 Task: Calculate the distance between Denver and Molly Brown House Museum
Action: Mouse moved to (268, 70)
Screenshot: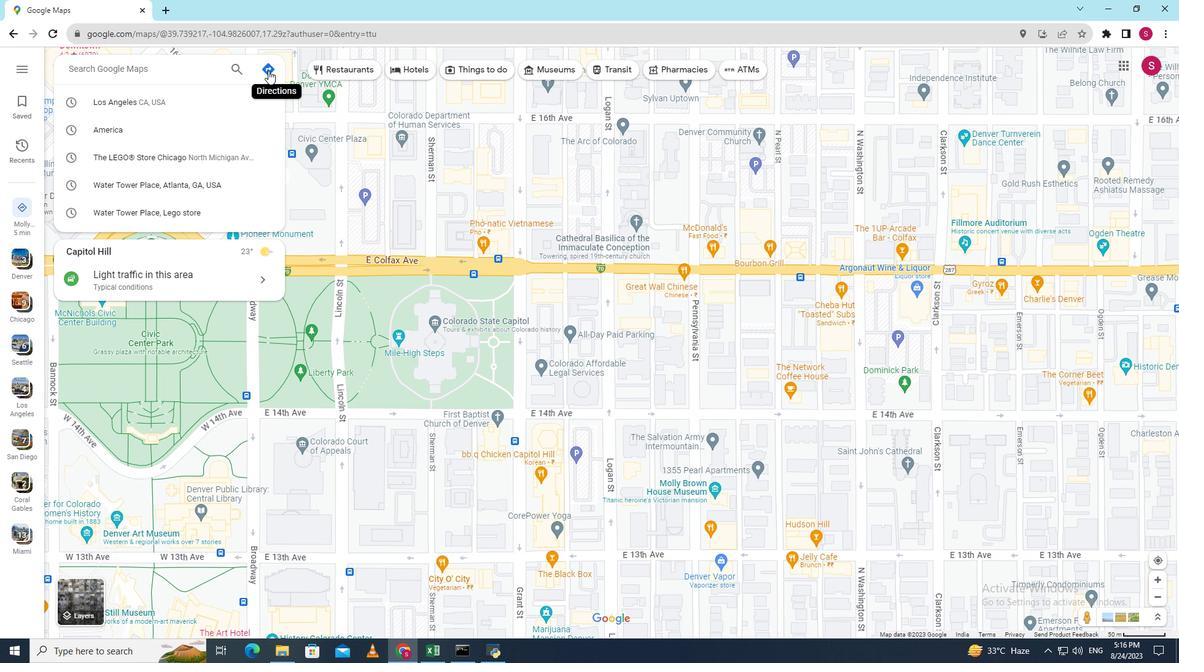 
Action: Mouse pressed left at (268, 70)
Screenshot: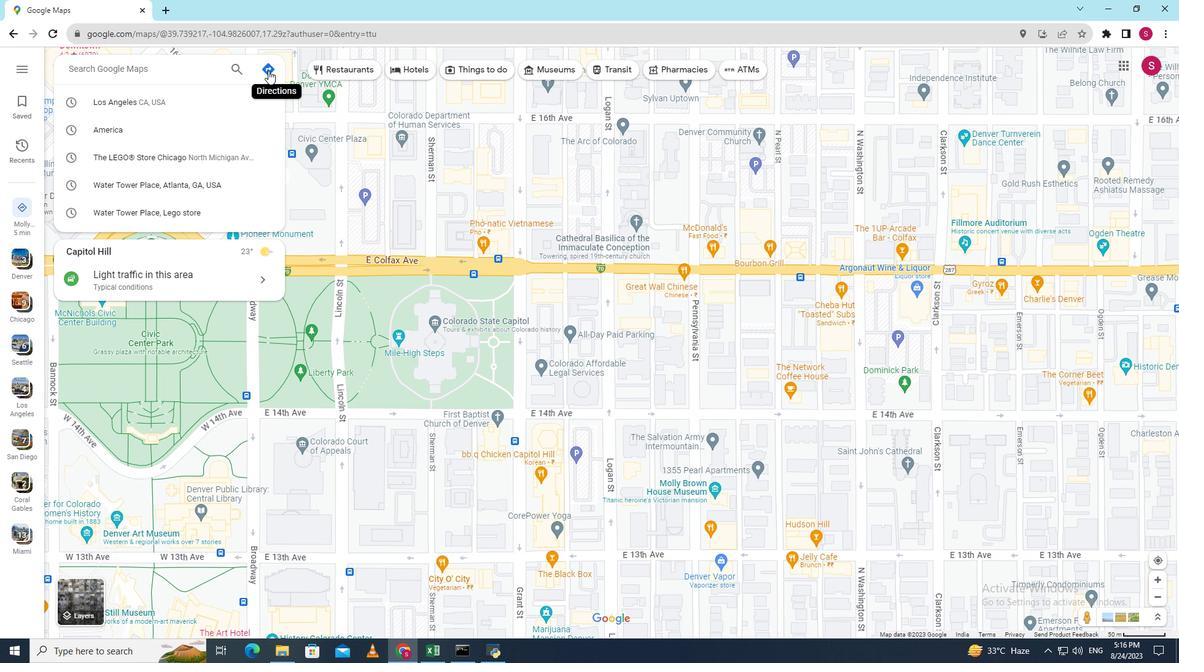 
Action: Key pressed <Key.shift>Denver
Screenshot: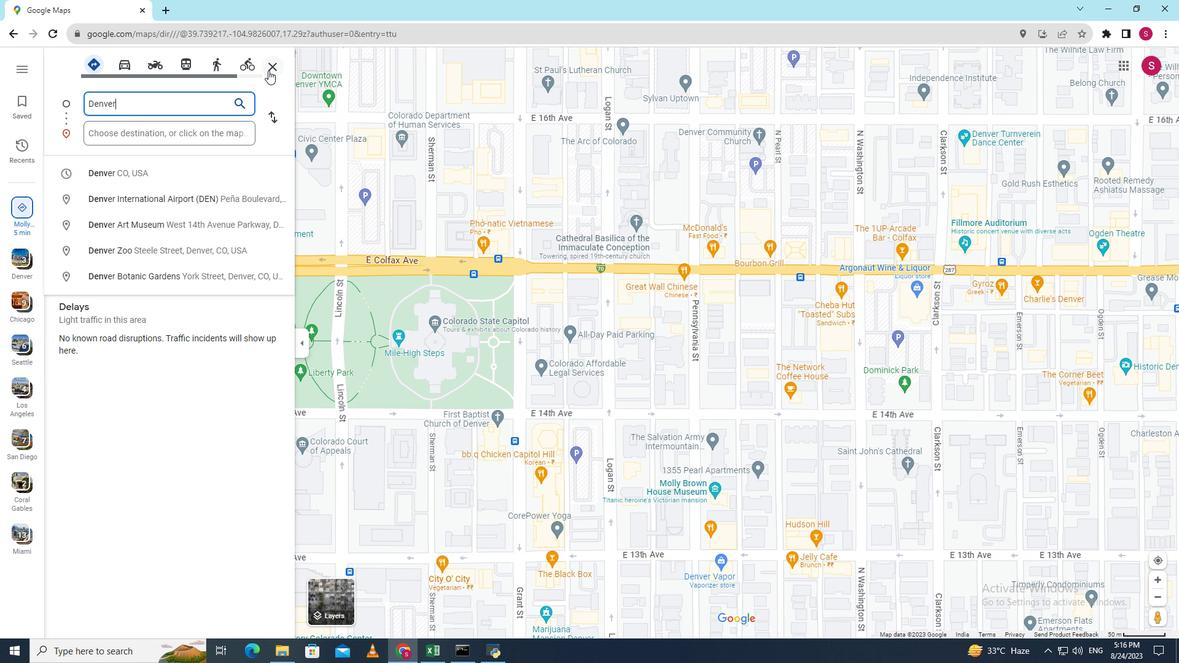 
Action: Mouse moved to (173, 131)
Screenshot: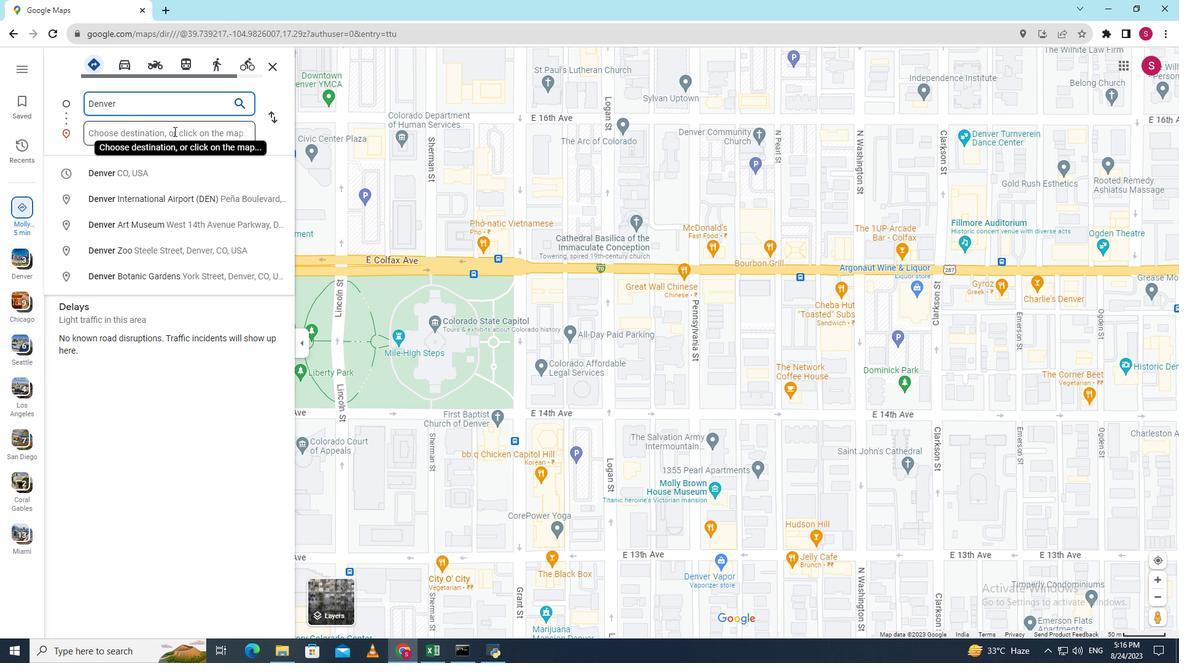 
Action: Mouse pressed left at (173, 131)
Screenshot: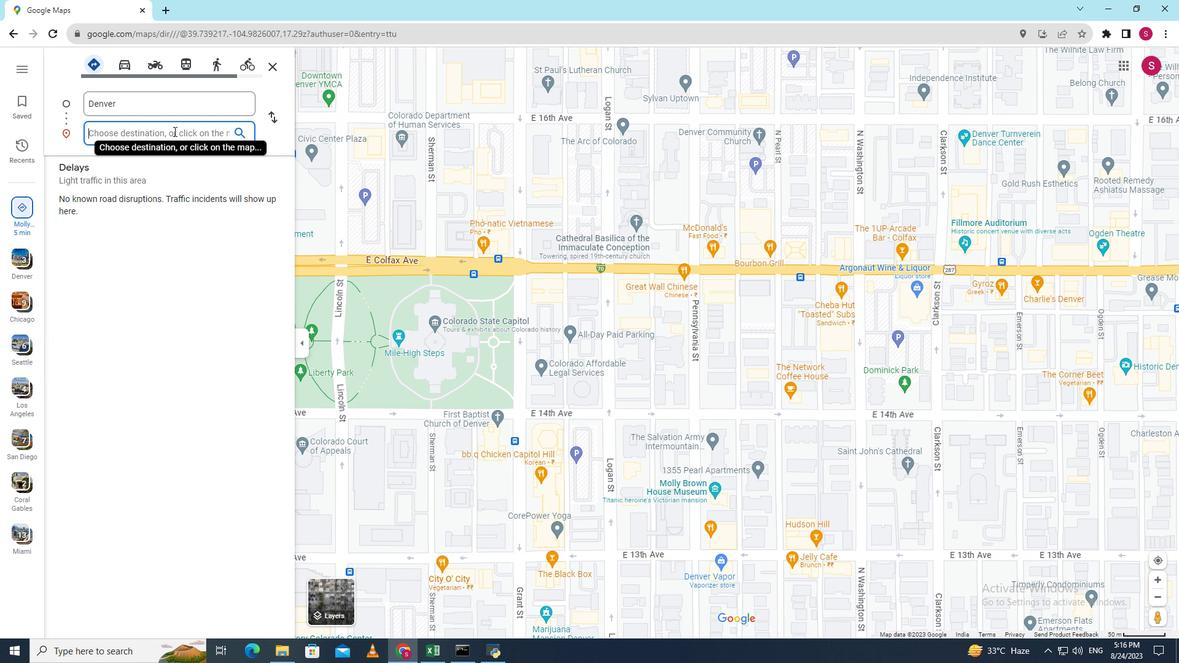
Action: Key pressed <Key.shift><Key.shift><Key.shift>Molly<Key.space><Key.shift><Key.shift><Key.shift><Key.shift>Brown<Key.space><Key.shift>House<Key.space><Key.backspace><Key.shift>Museum<Key.left><Key.left><Key.left><Key.left><Key.left><Key.left><Key.space><Key.down><Key.enter>
Screenshot: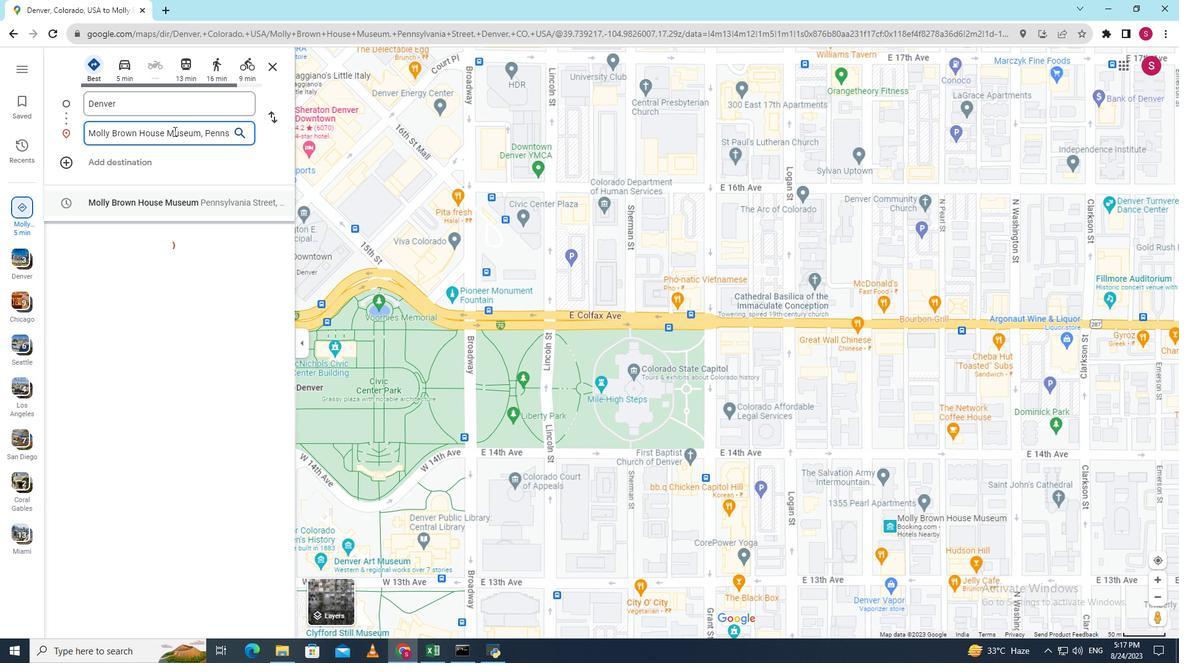 
Action: Mouse moved to (484, 432)
Screenshot: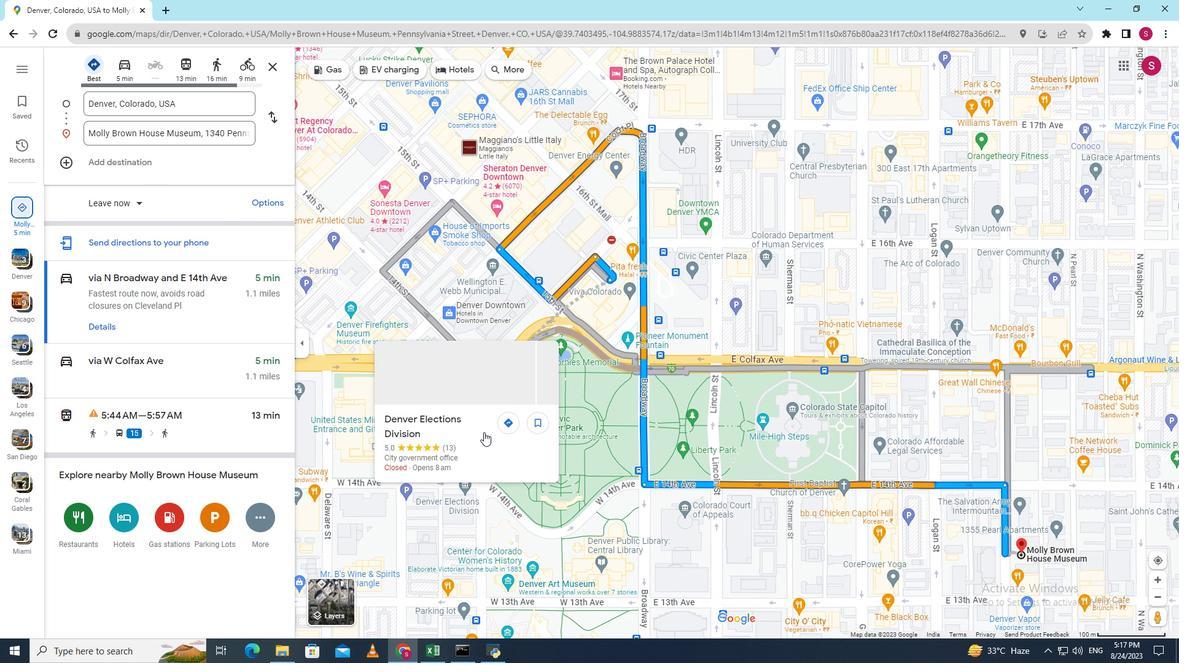 
Action: Mouse scrolled (484, 433) with delta (0, 0)
Screenshot: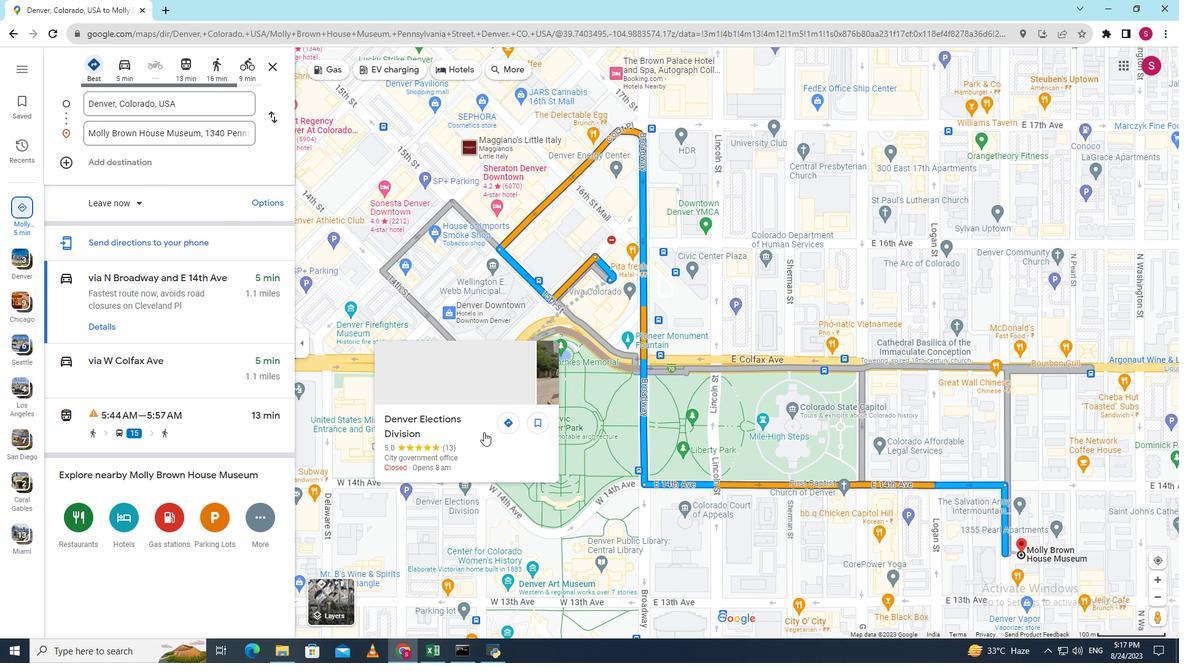 
Action: Mouse moved to (468, 412)
Screenshot: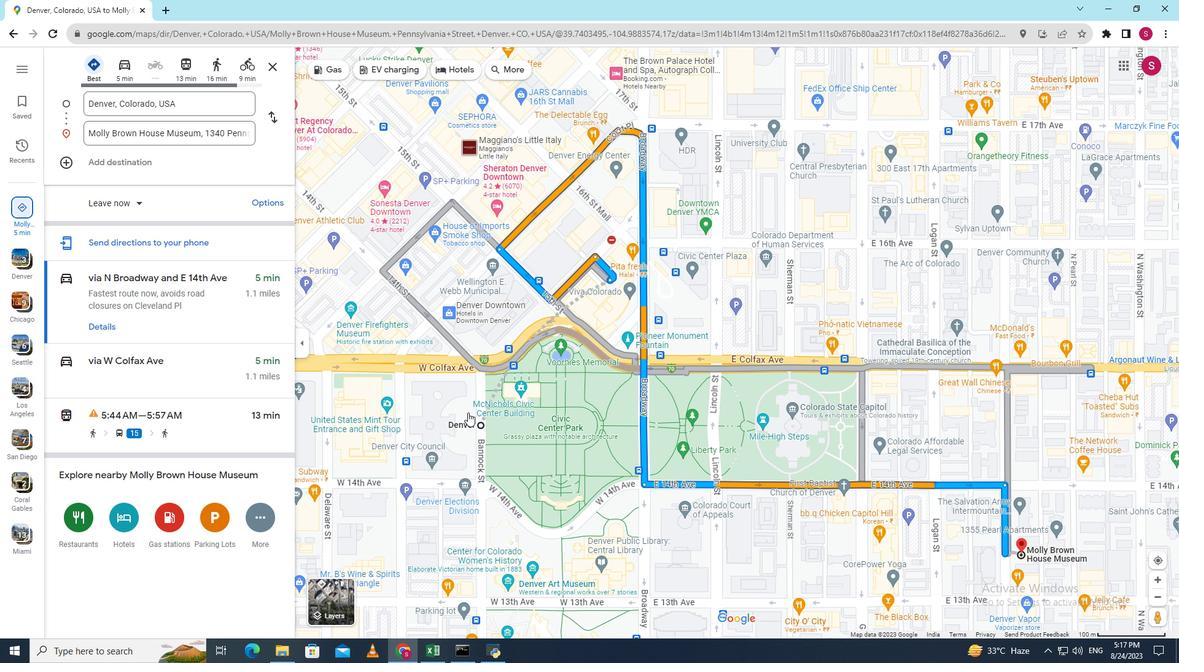 
Action: Mouse scrolled (468, 413) with delta (0, 0)
Screenshot: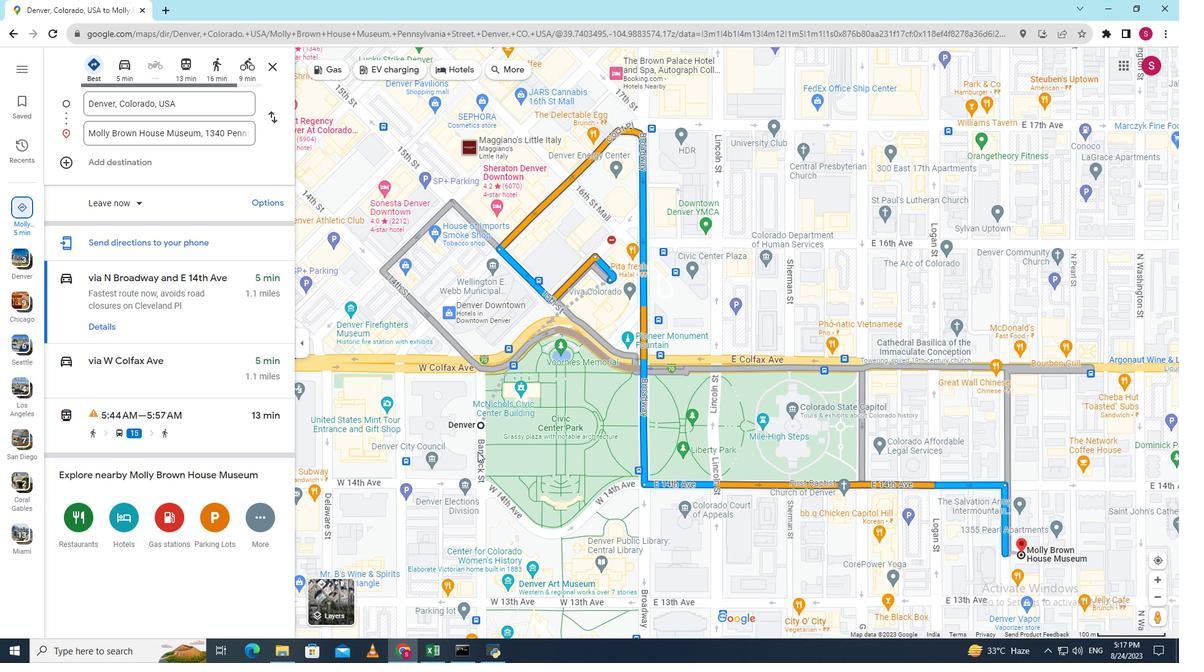 
Action: Mouse scrolled (468, 413) with delta (0, 0)
Screenshot: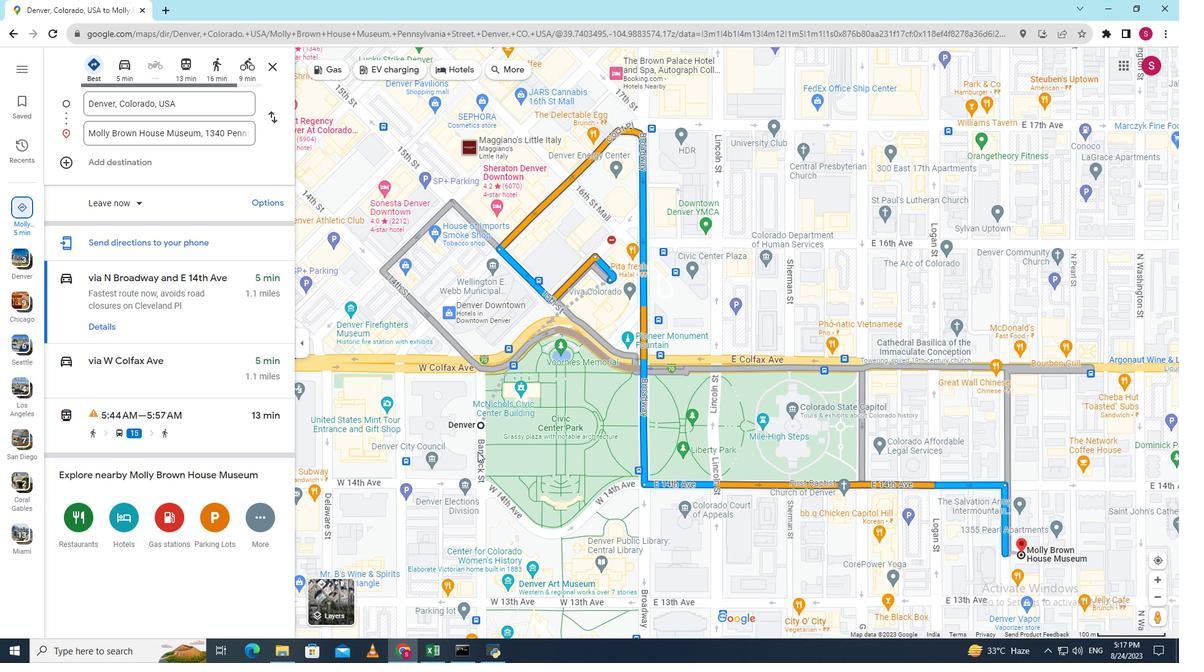 
Action: Mouse scrolled (468, 413) with delta (0, 0)
Screenshot: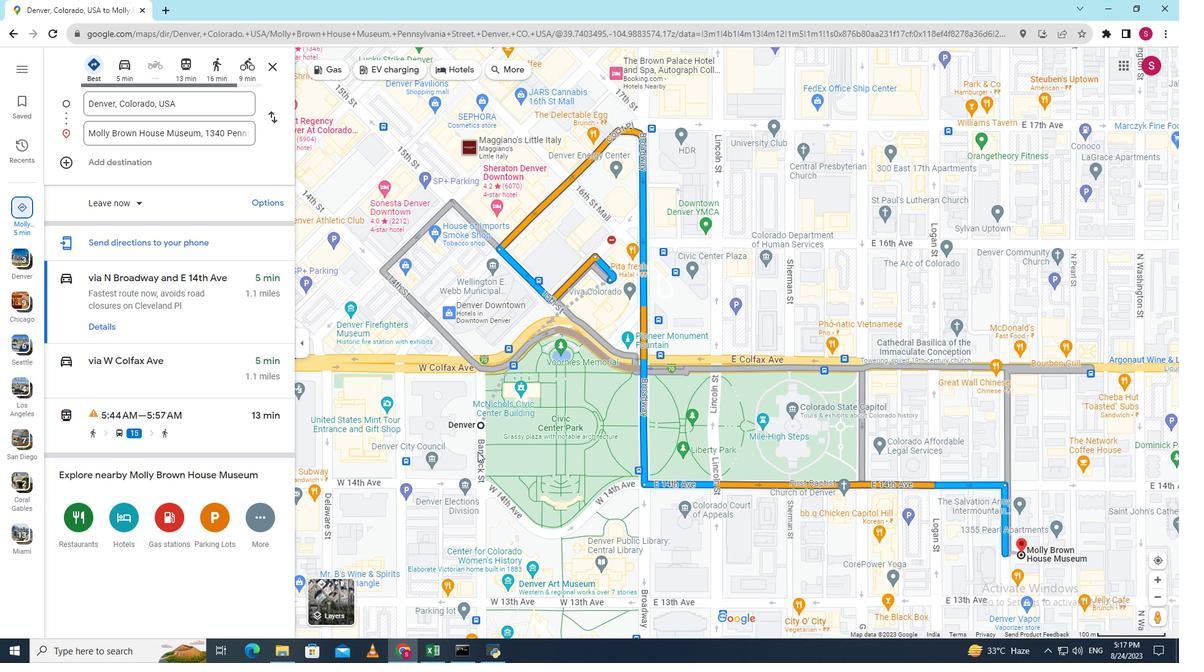 
Action: Mouse moved to (478, 438)
Screenshot: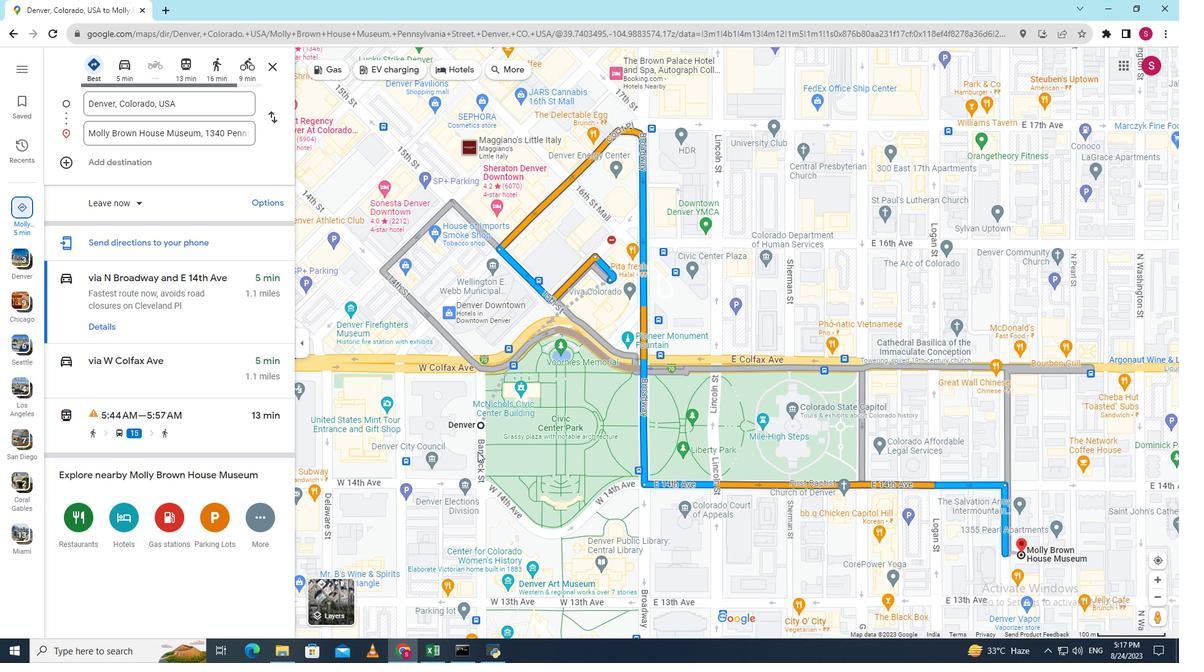 
Action: Mouse scrolled (478, 438) with delta (0, 0)
Screenshot: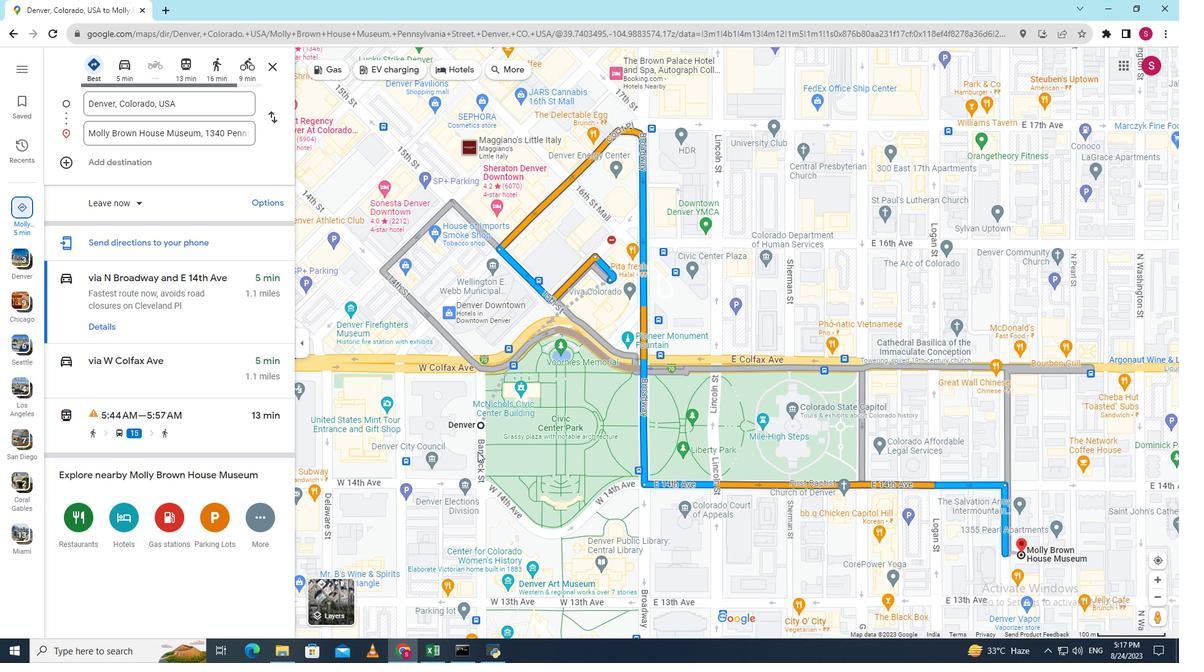 
Action: Mouse moved to (478, 452)
Screenshot: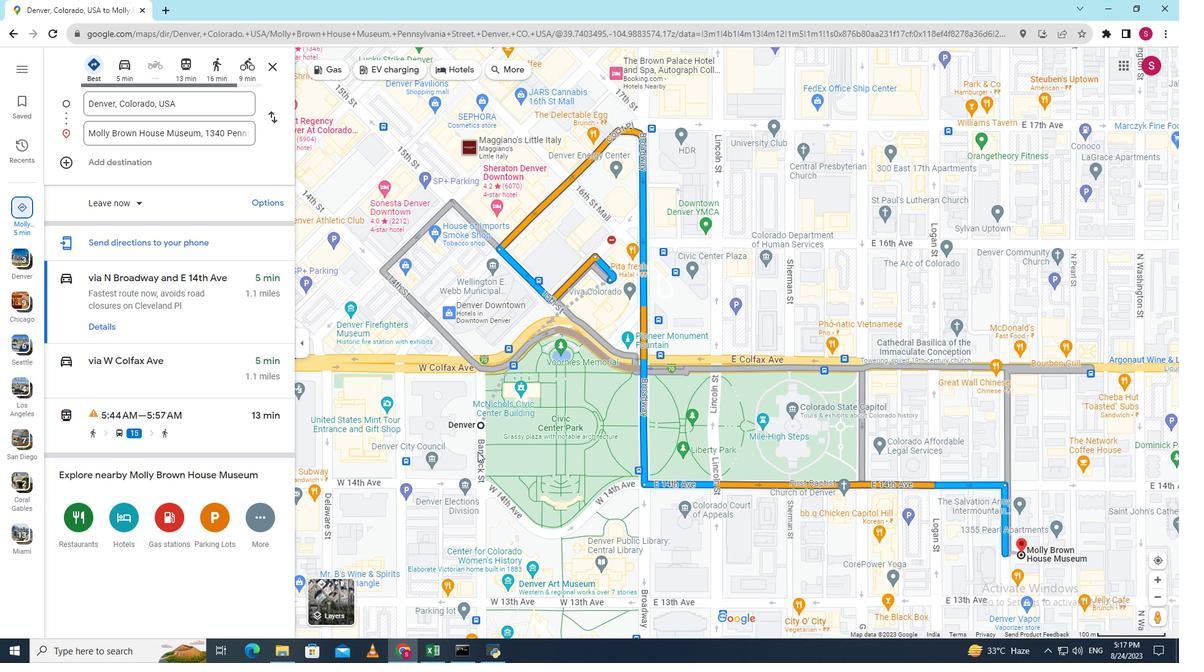 
Action: Mouse scrolled (478, 452) with delta (0, 0)
Screenshot: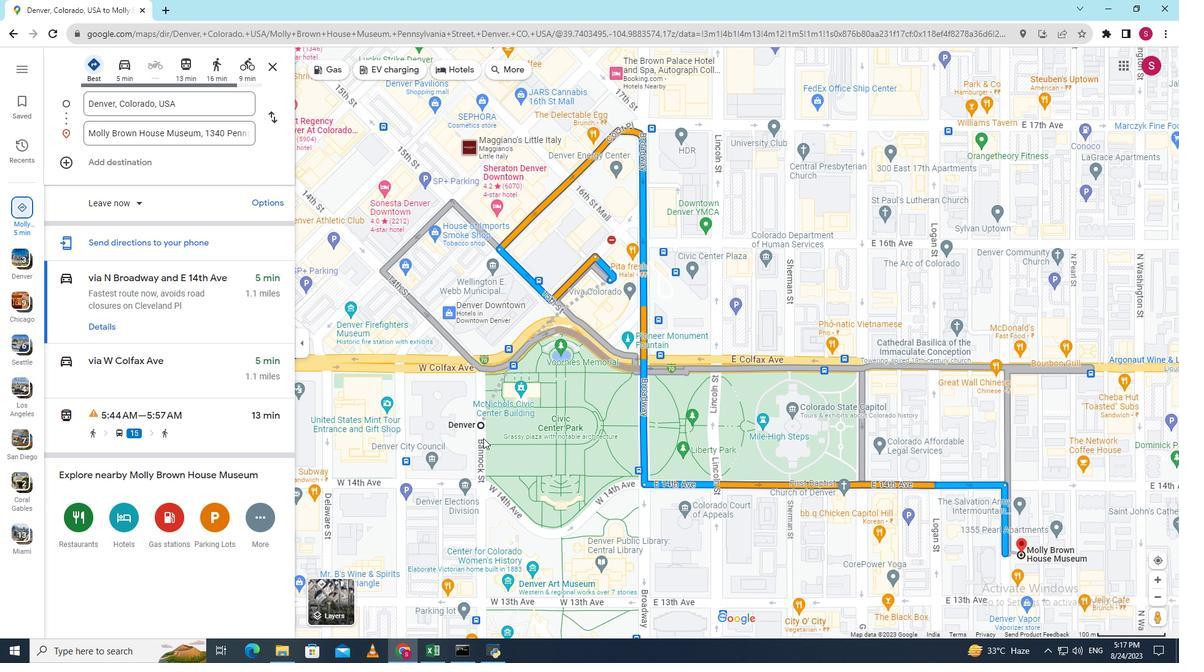 
Action: Mouse moved to (478, 422)
Screenshot: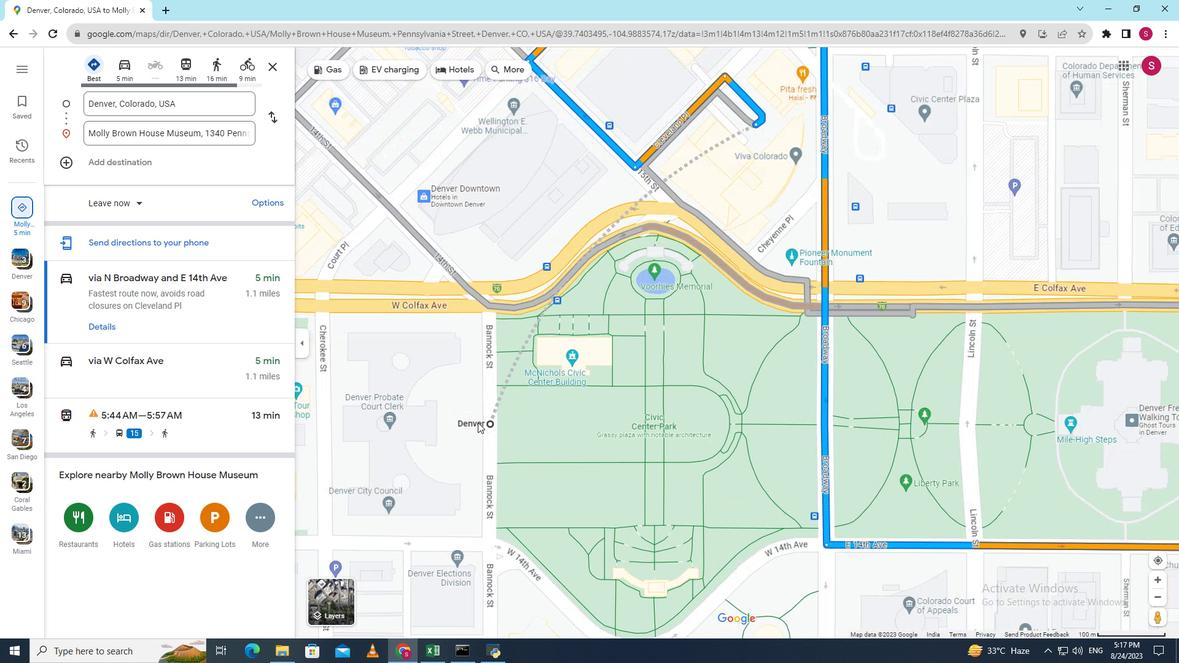 
Action: Mouse scrolled (478, 423) with delta (0, 0)
Screenshot: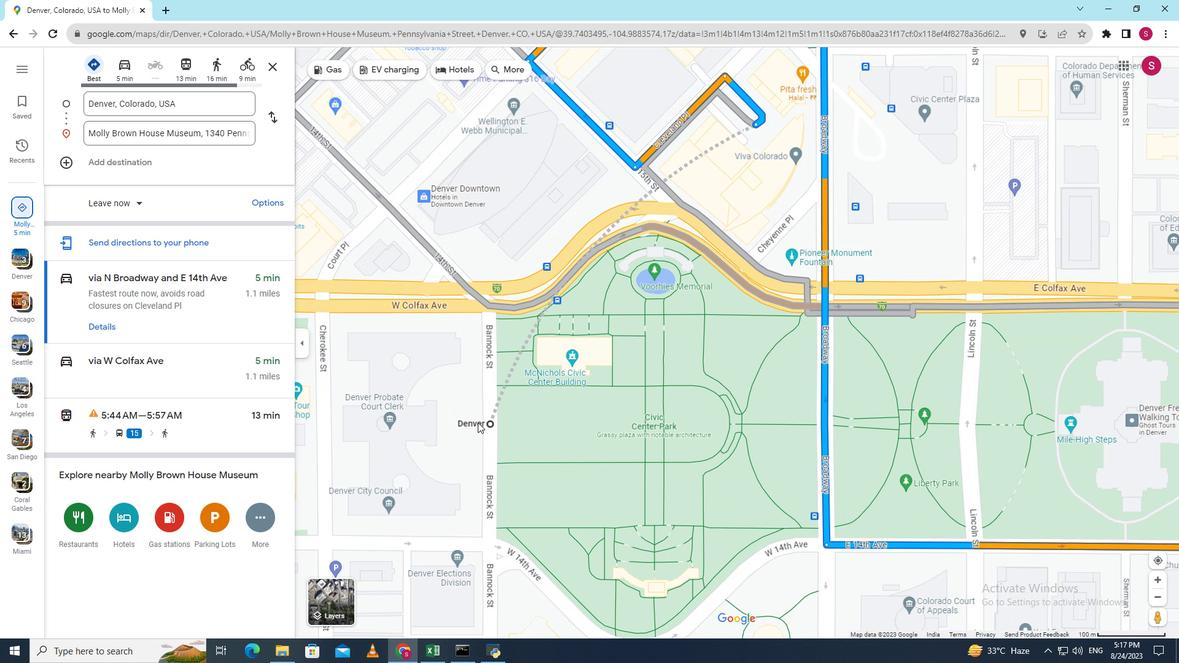 
Action: Mouse scrolled (478, 423) with delta (0, 0)
Screenshot: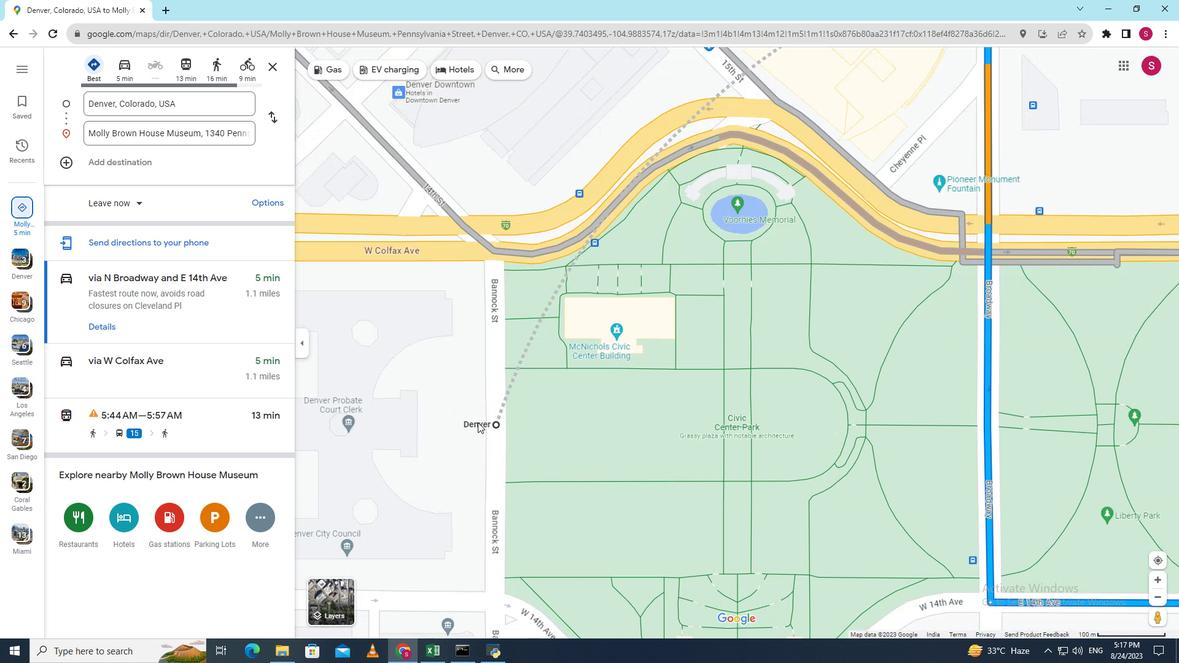 
Action: Mouse scrolled (478, 423) with delta (0, 0)
Screenshot: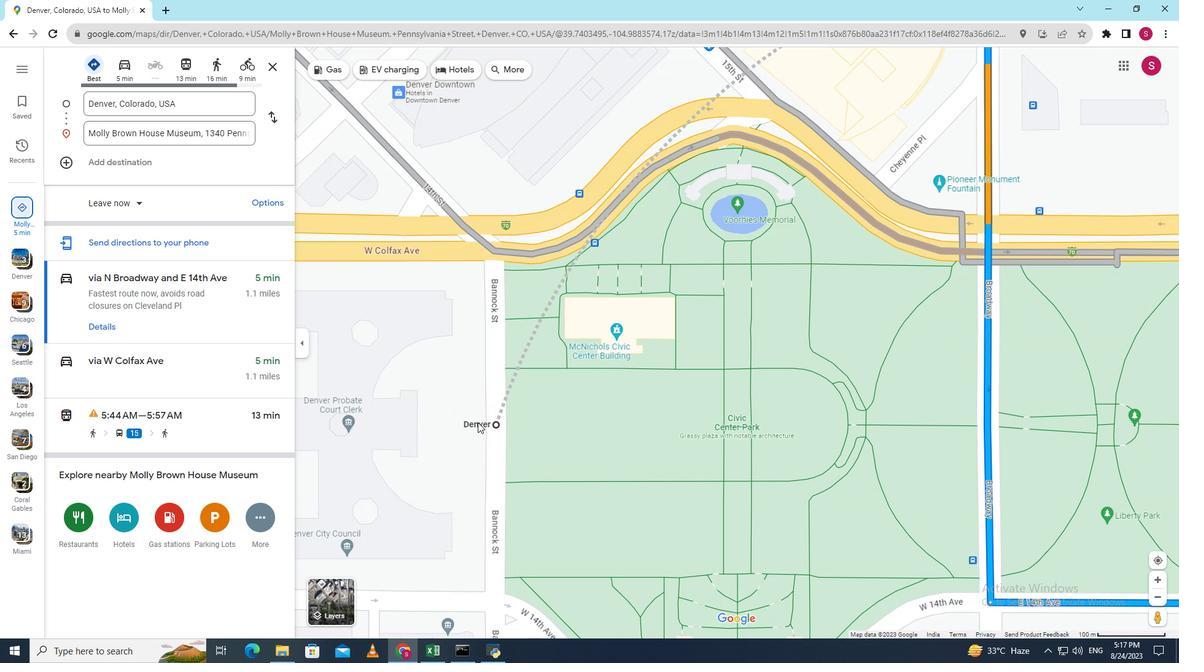 
Action: Mouse moved to (498, 425)
Screenshot: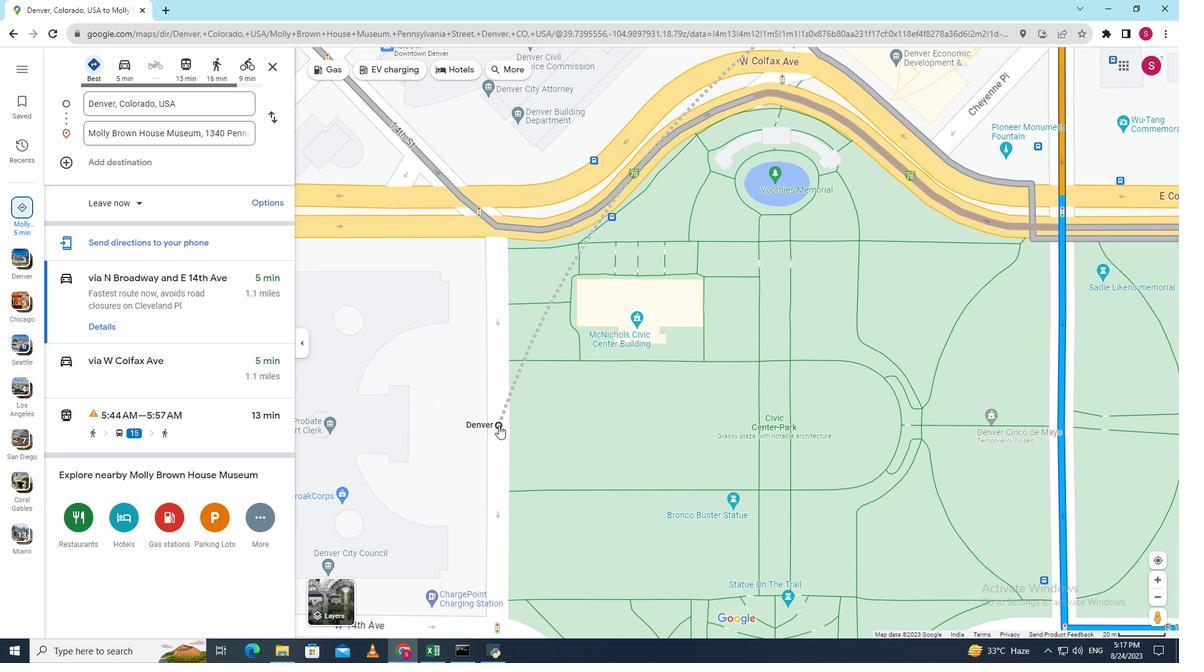 
Action: Mouse pressed right at (498, 425)
Screenshot: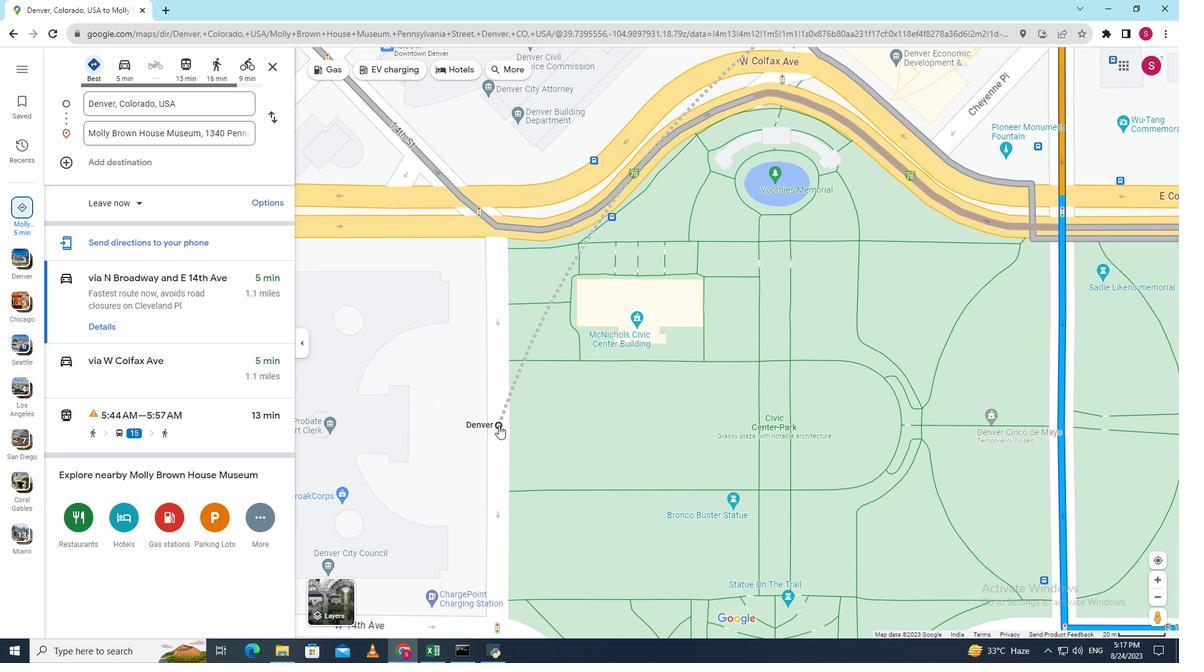
Action: Mouse moved to (524, 516)
Screenshot: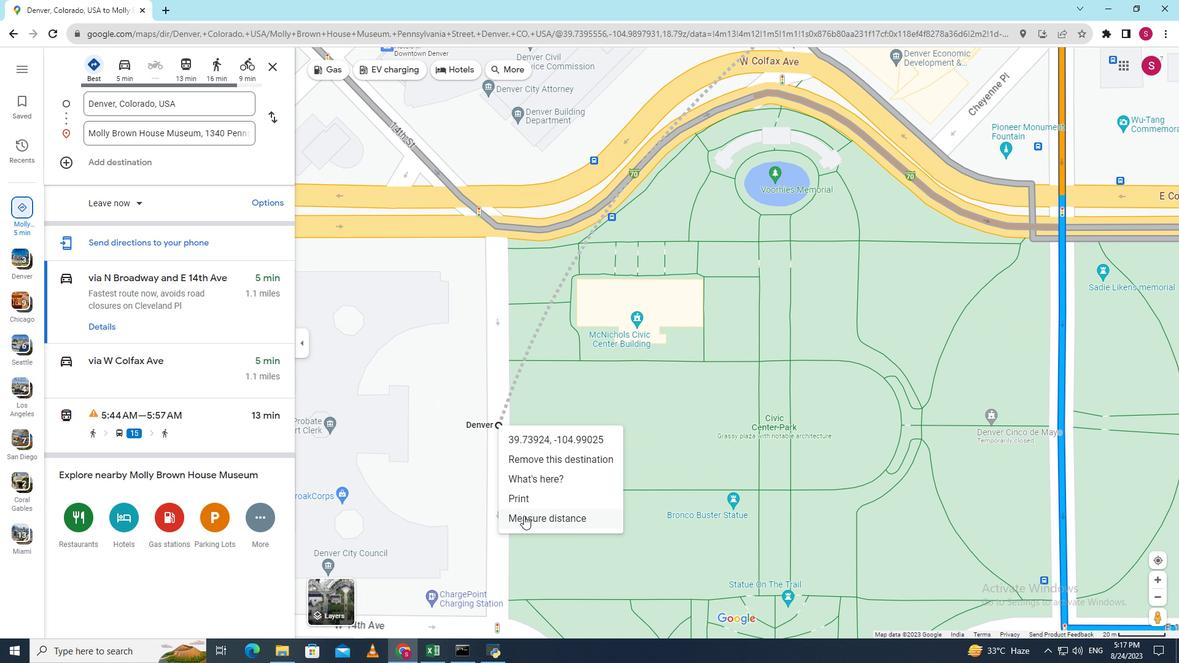 
Action: Mouse pressed left at (524, 516)
Screenshot: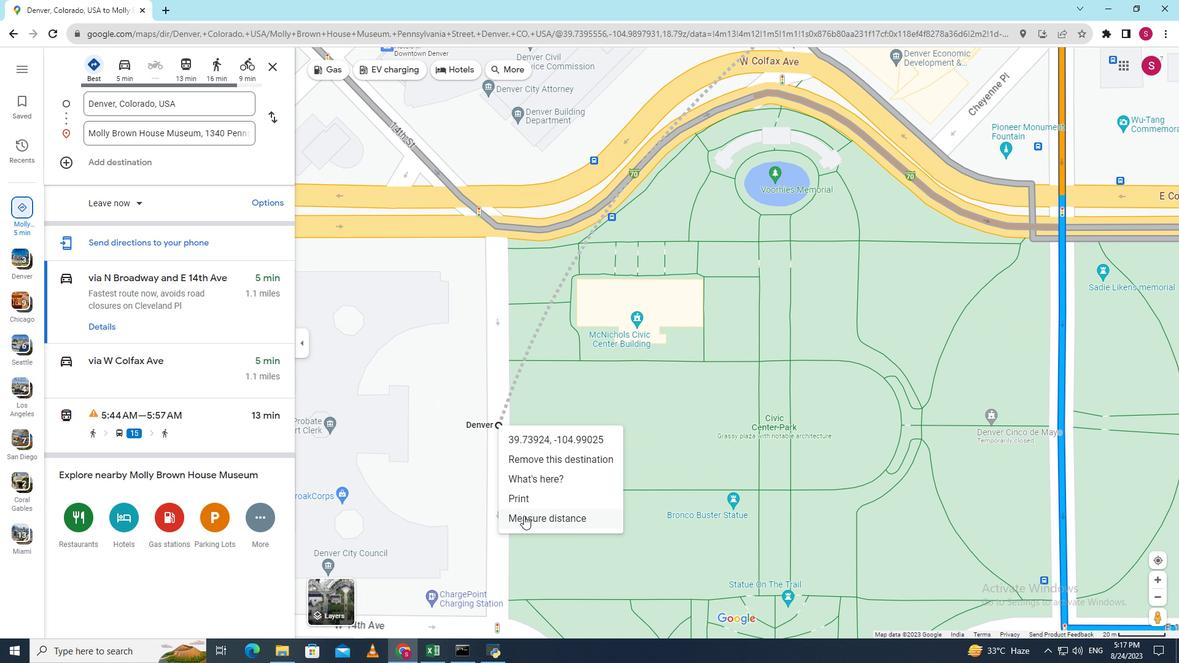 
Action: Mouse moved to (967, 461)
Screenshot: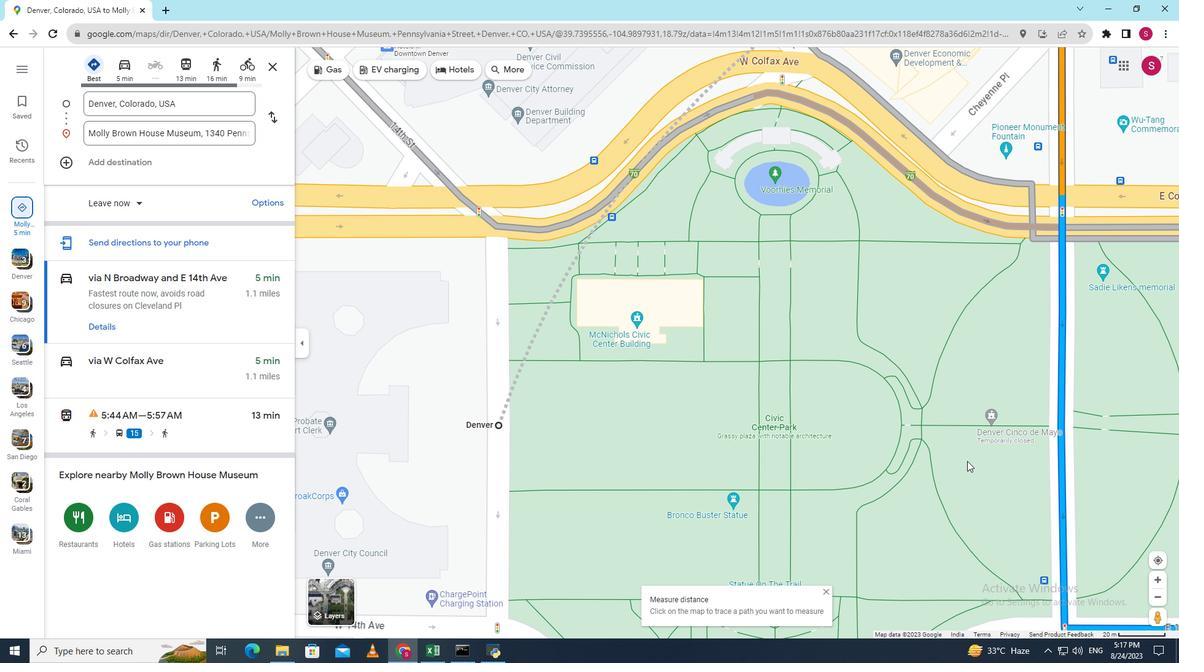 
Action: Mouse pressed left at (967, 461)
Screenshot: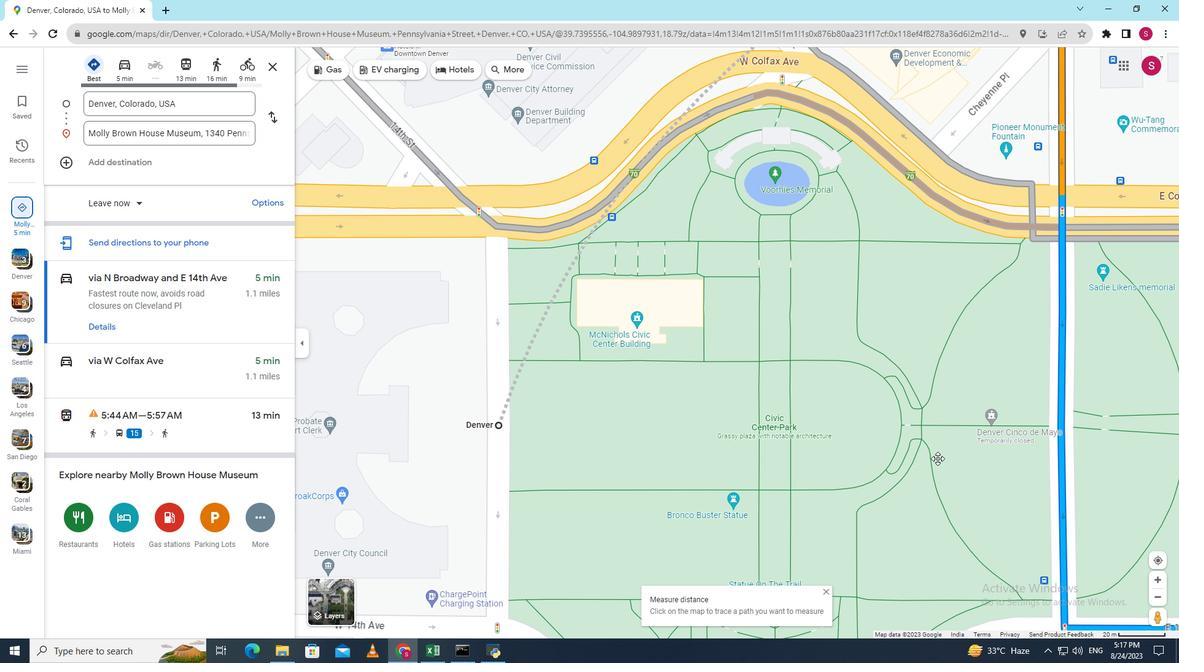 
Action: Mouse moved to (1022, 427)
Screenshot: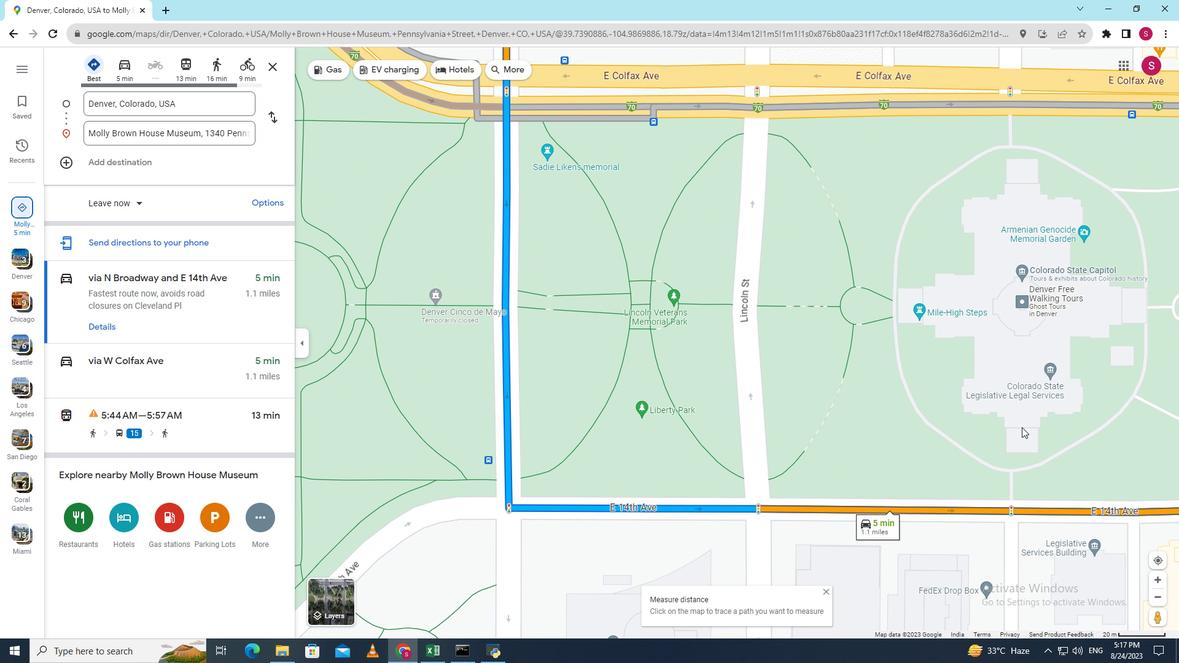 
Action: Mouse pressed left at (1022, 427)
Screenshot: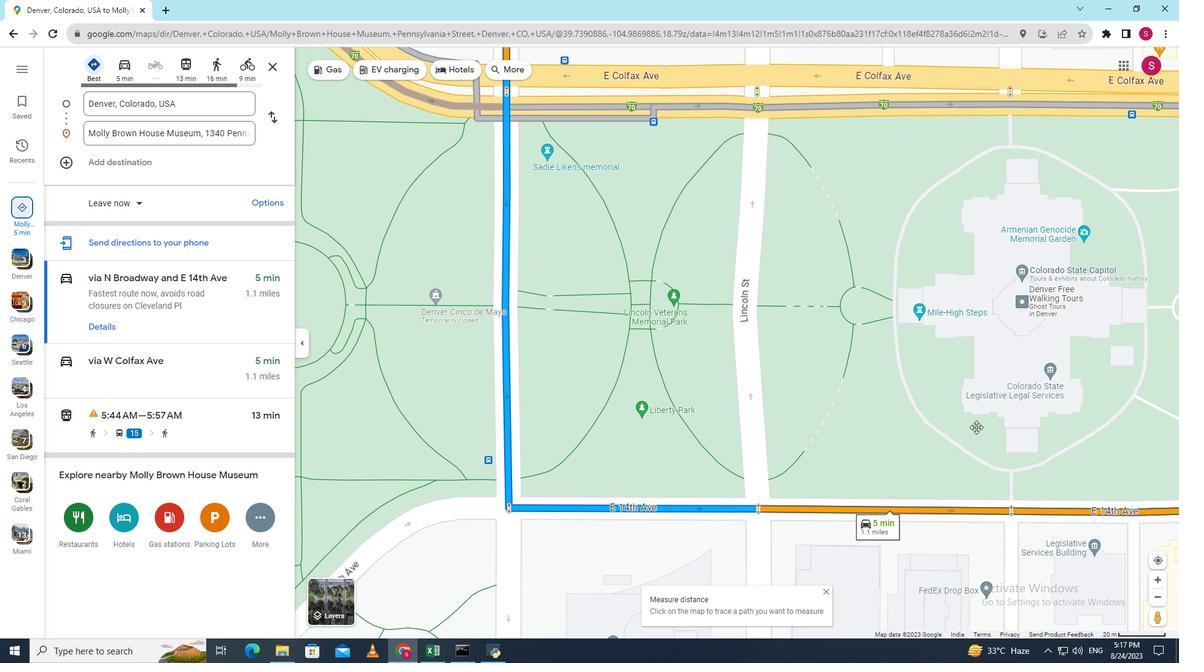 
Action: Mouse moved to (1037, 477)
Screenshot: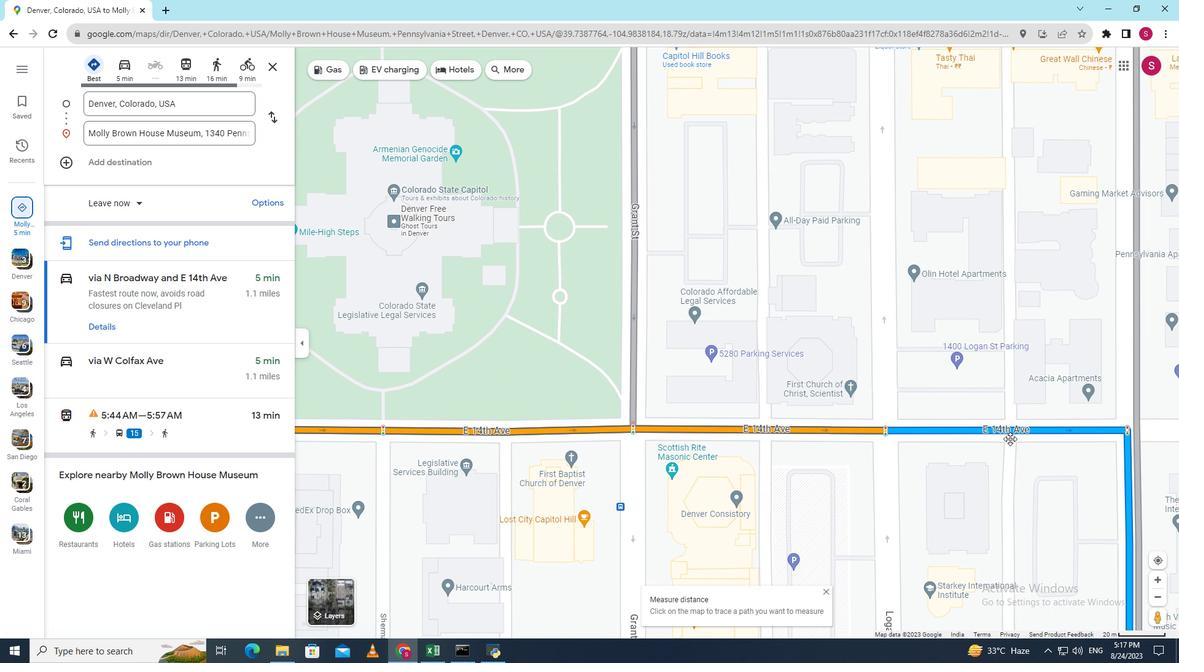 
Action: Mouse pressed left at (1037, 477)
Screenshot: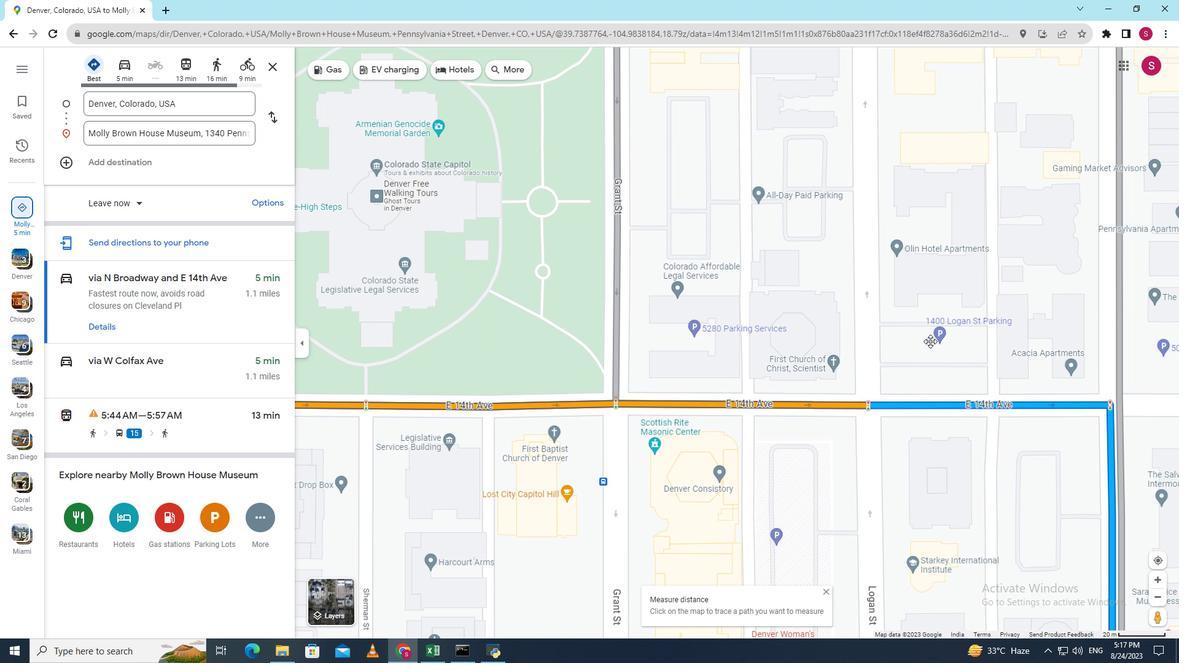 
Action: Mouse moved to (959, 416)
Screenshot: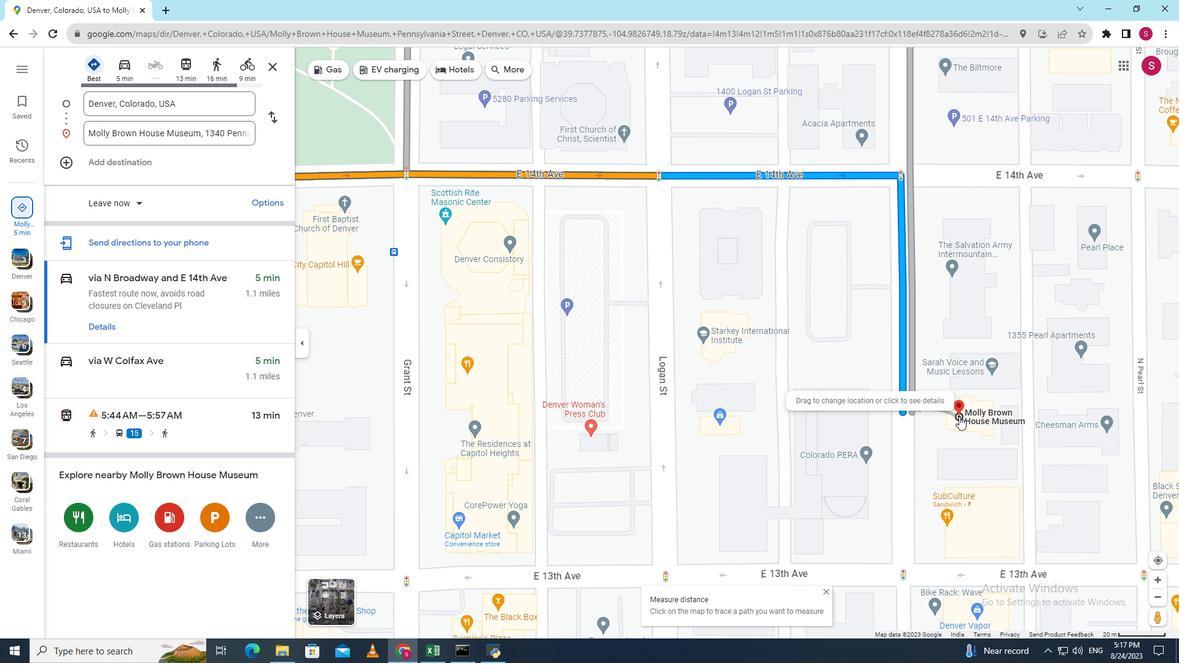 
Action: Mouse pressed right at (959, 416)
Screenshot: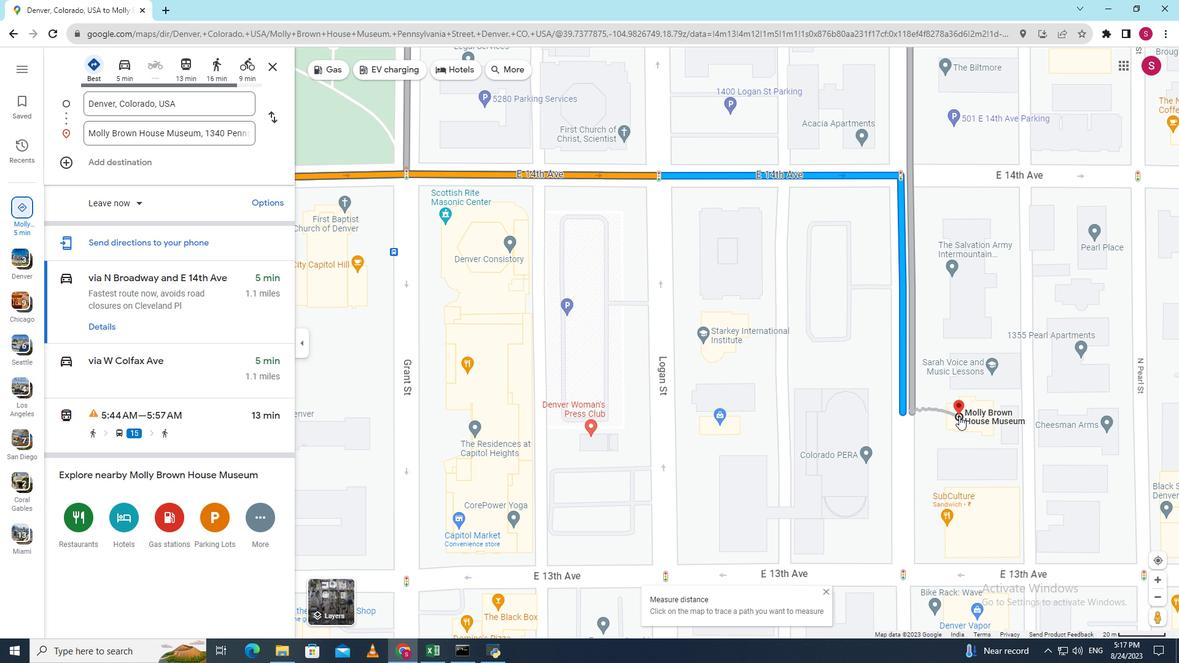 
Action: Mouse moved to (992, 508)
Screenshot: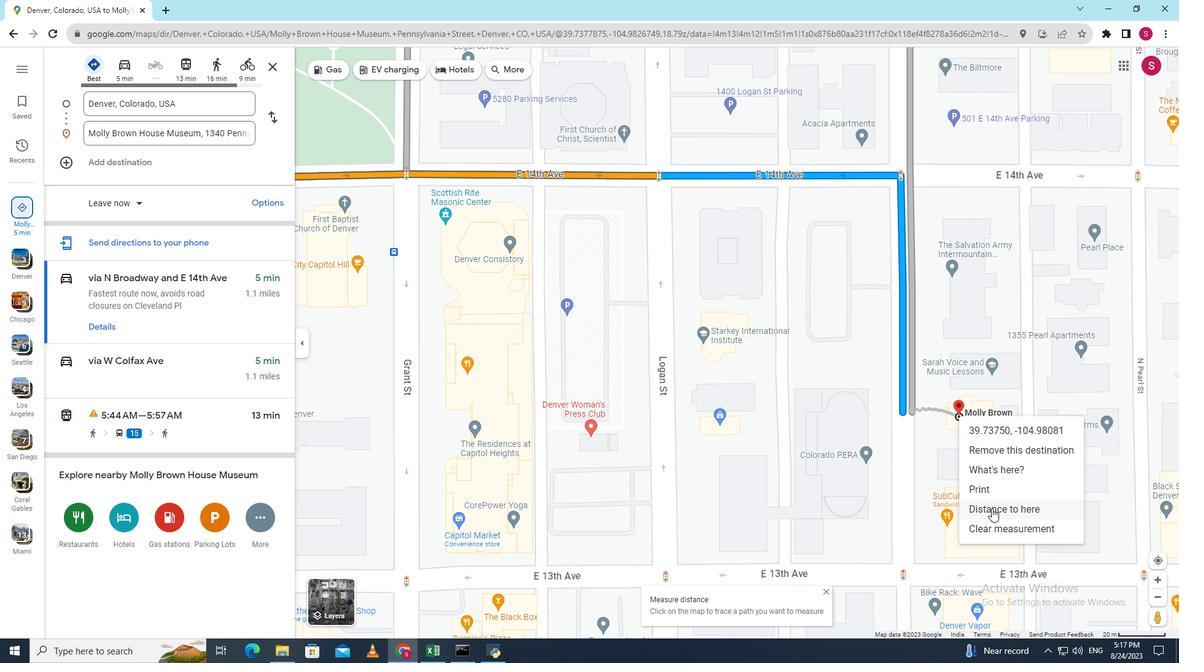 
Action: Mouse pressed left at (992, 508)
Screenshot: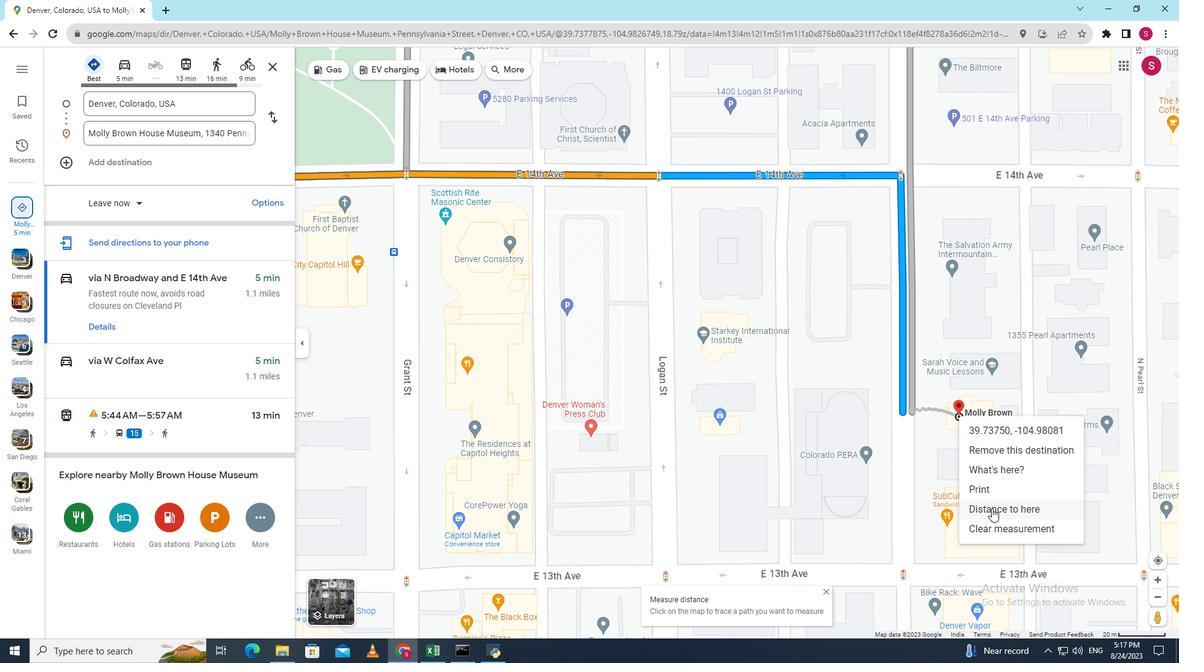 
Action: Mouse moved to (624, 432)
Screenshot: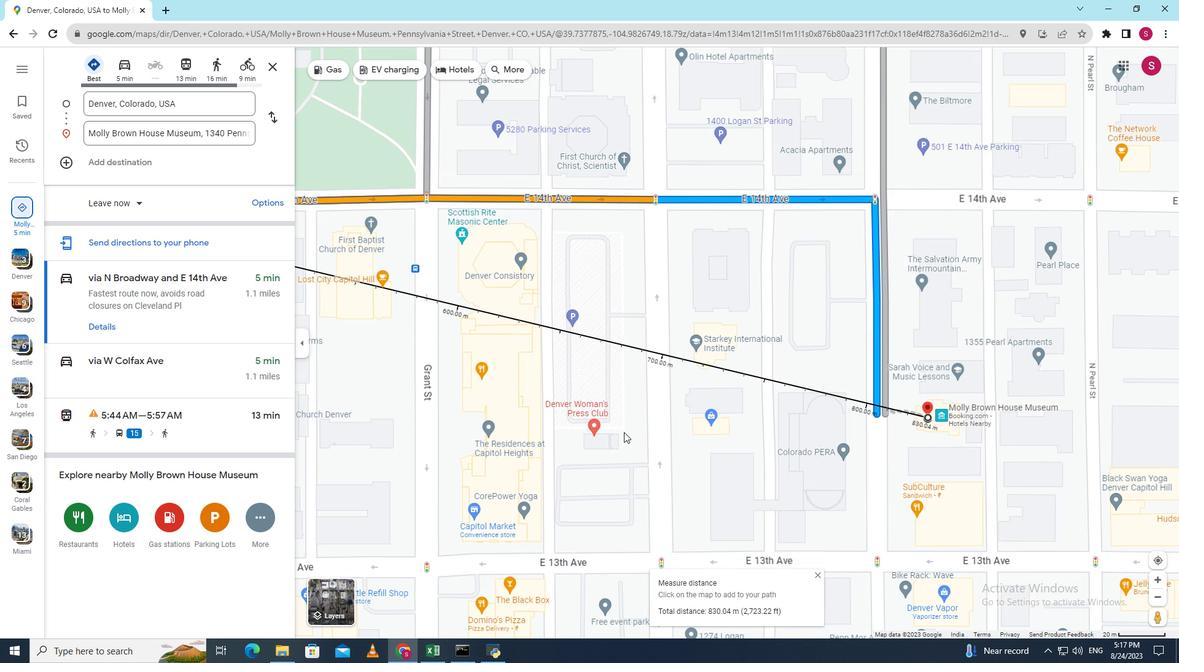 
Action: Mouse scrolled (624, 432) with delta (0, 0)
Screenshot: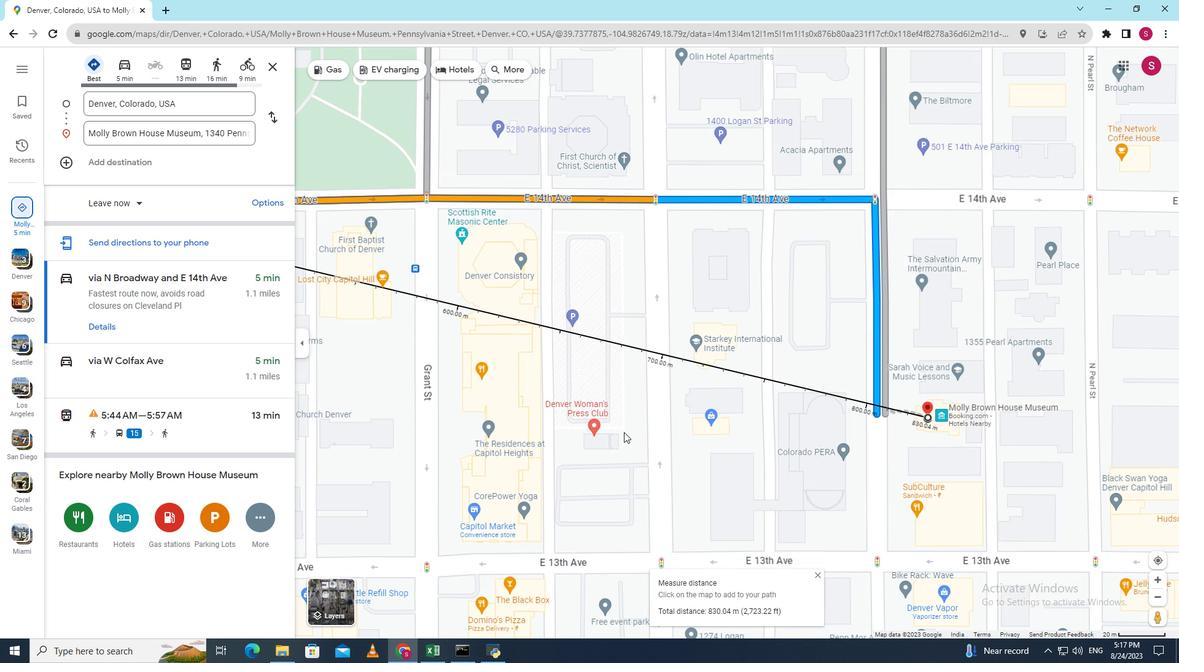 
Action: Mouse scrolled (624, 432) with delta (0, 0)
Screenshot: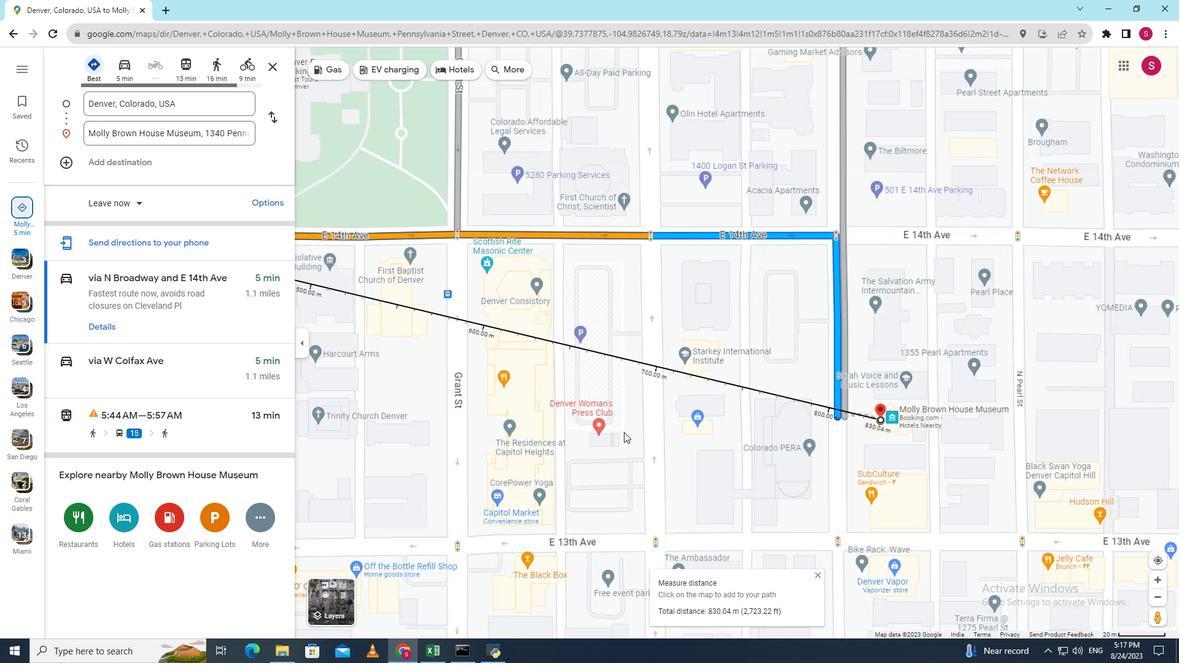 
Action: Mouse scrolled (624, 432) with delta (0, 0)
Screenshot: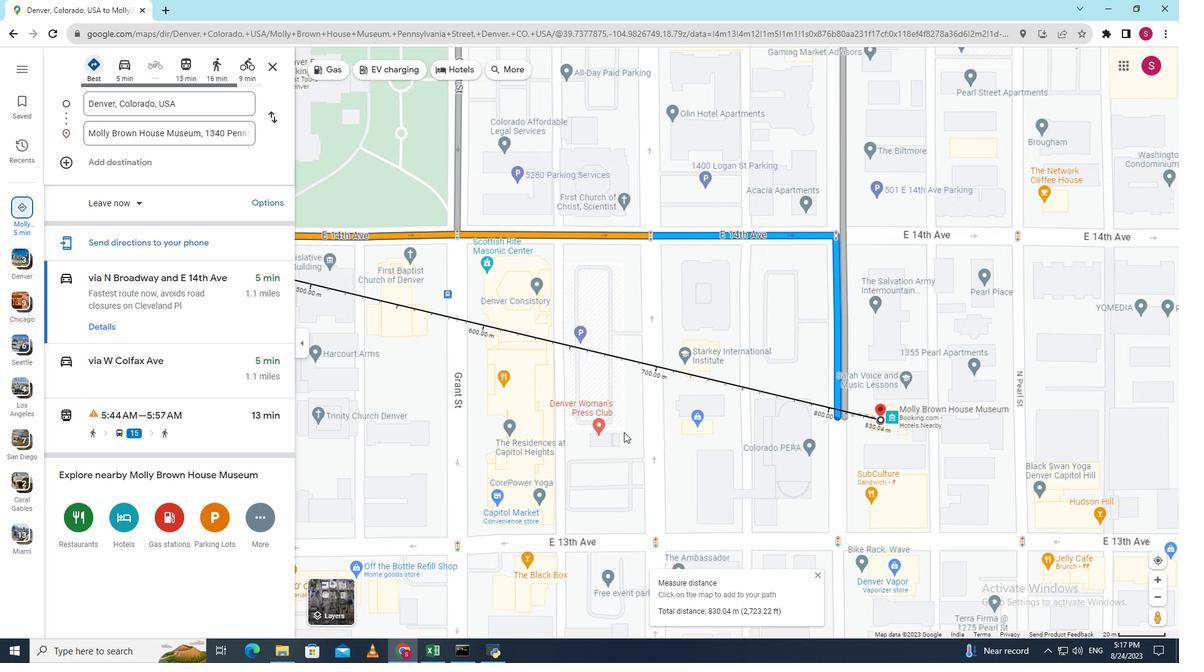 
Action: Mouse scrolled (624, 432) with delta (0, 0)
Screenshot: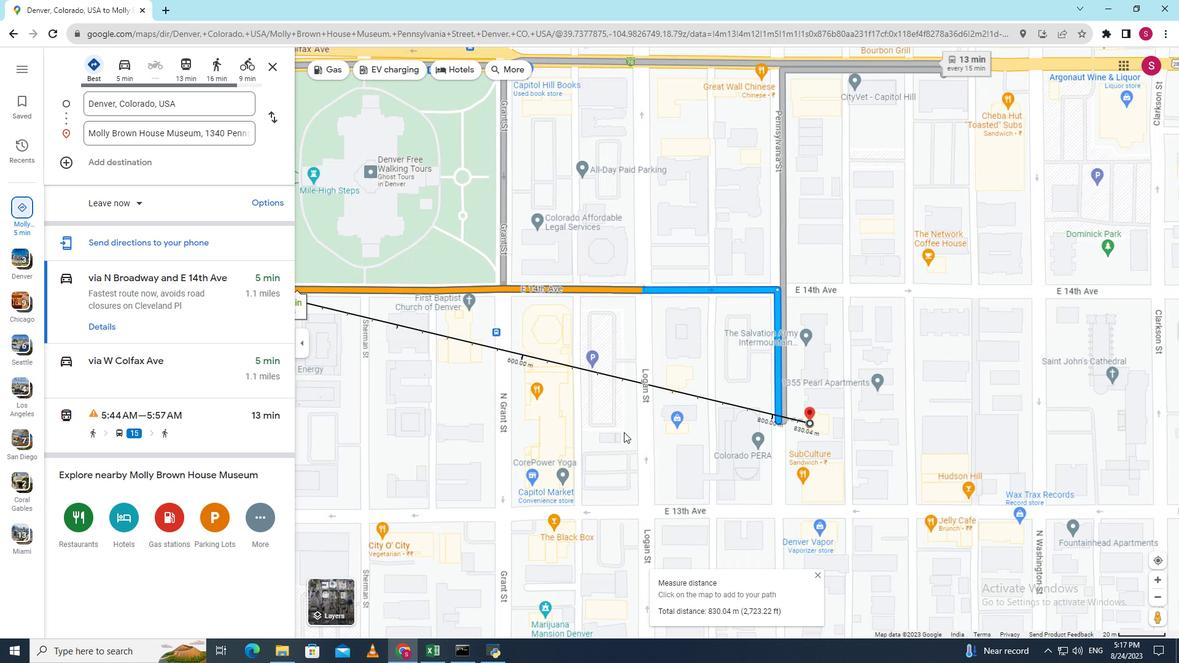 
Action: Mouse scrolled (624, 432) with delta (0, 0)
Screenshot: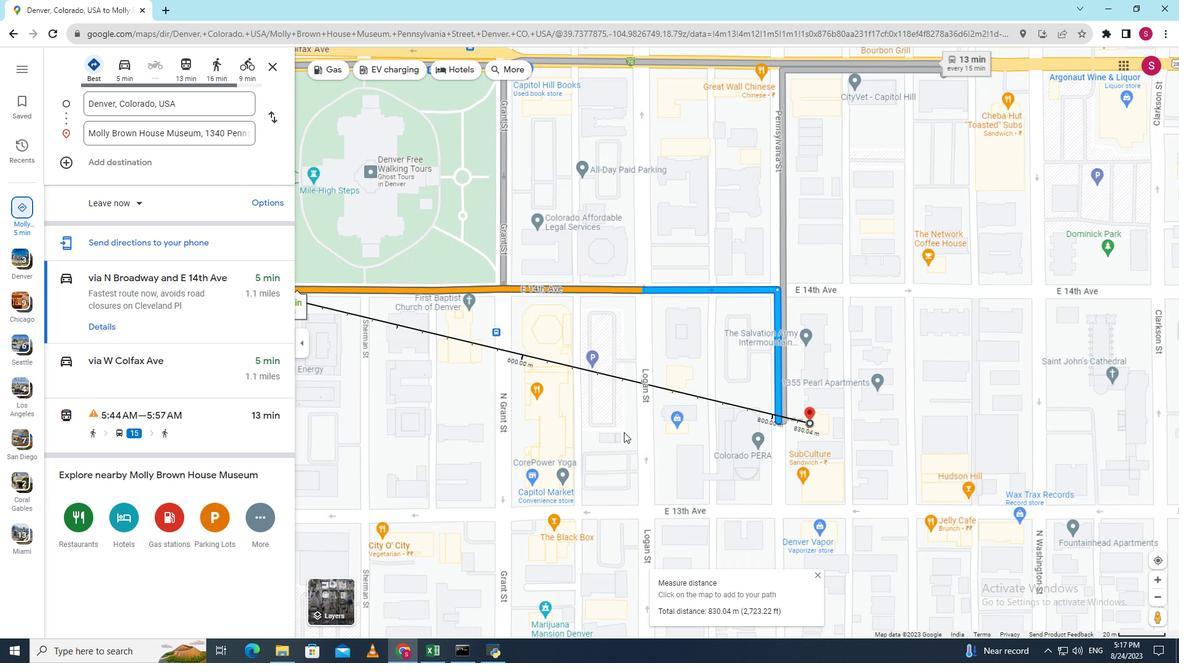 
Action: Mouse scrolled (624, 432) with delta (0, 0)
Screenshot: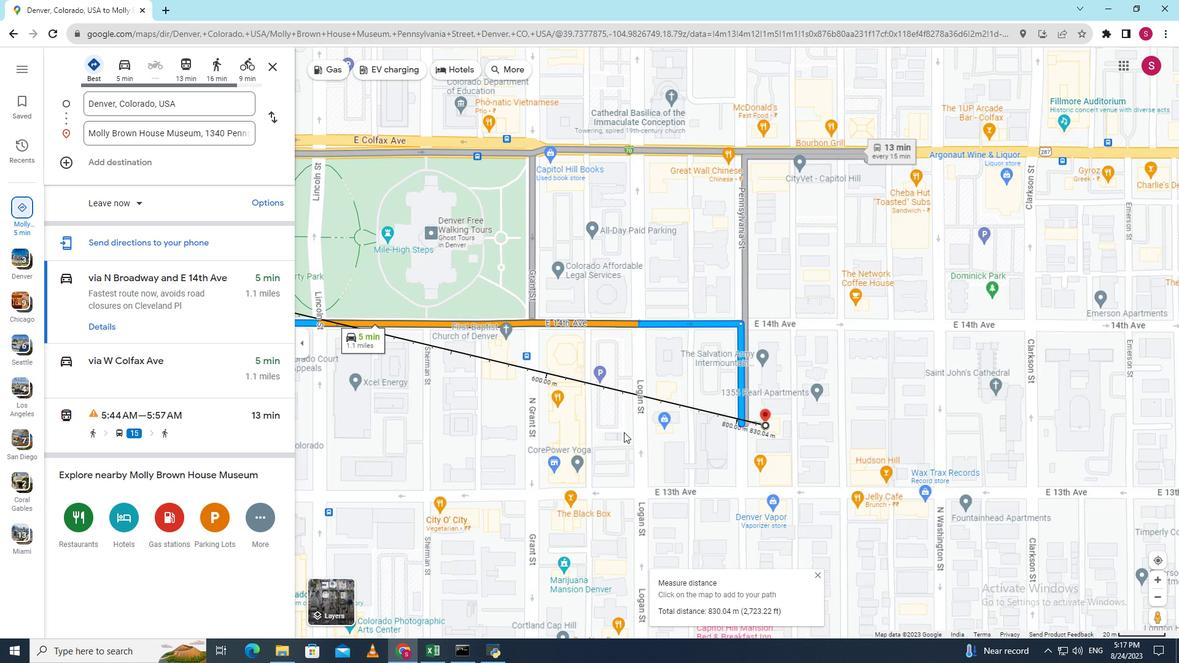 
Action: Mouse scrolled (624, 432) with delta (0, 0)
Screenshot: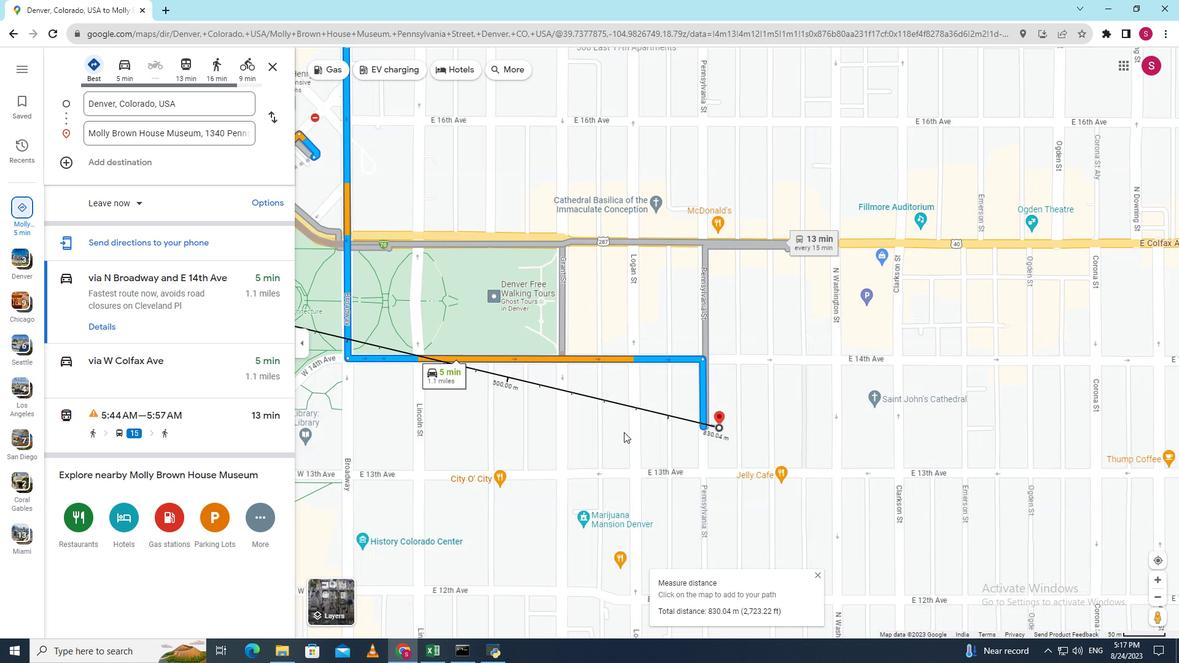 
Action: Mouse scrolled (624, 432) with delta (0, 0)
Screenshot: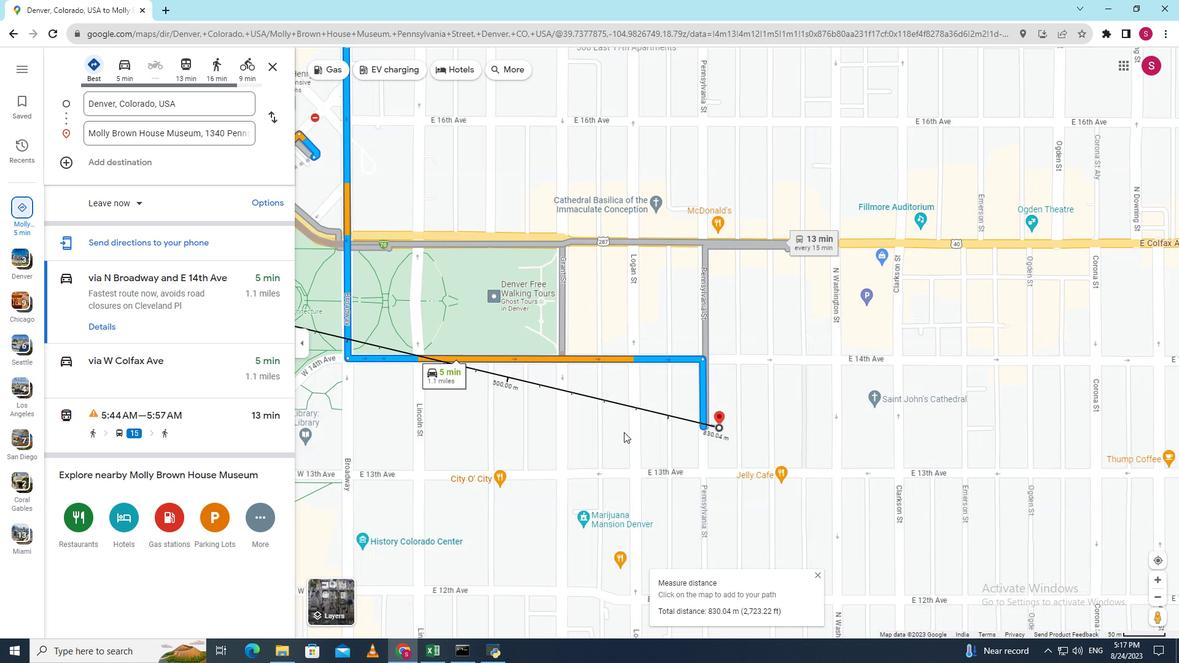 
Action: Mouse scrolled (624, 432) with delta (0, 0)
Screenshot: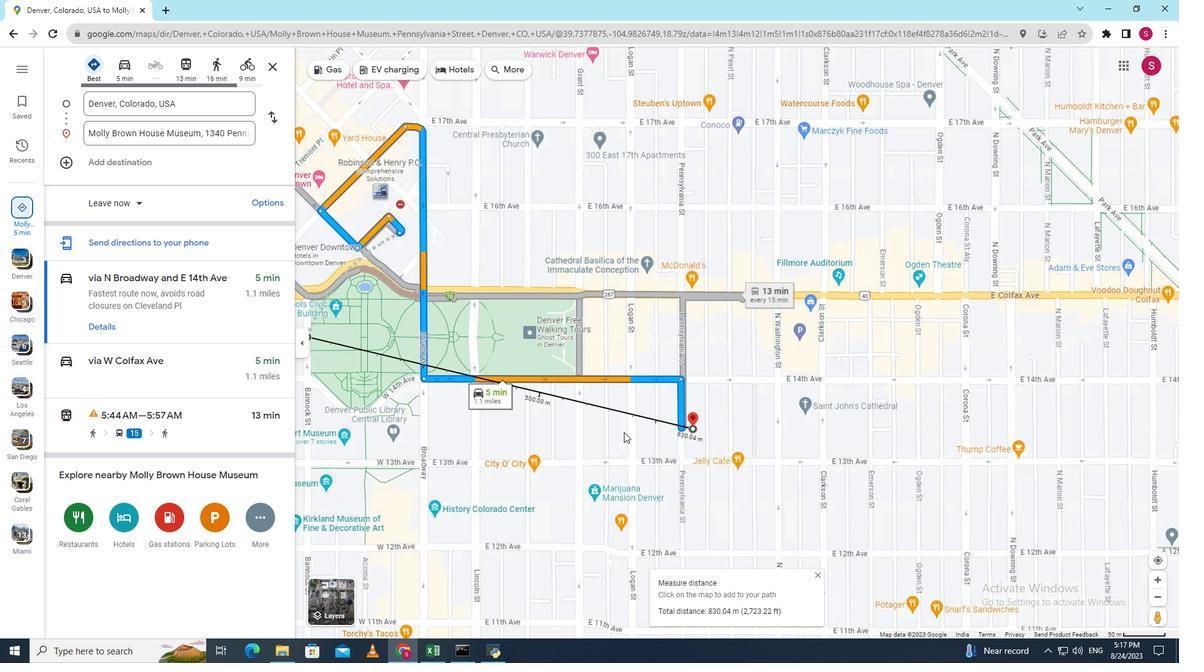 
Action: Mouse scrolled (624, 432) with delta (0, 0)
Screenshot: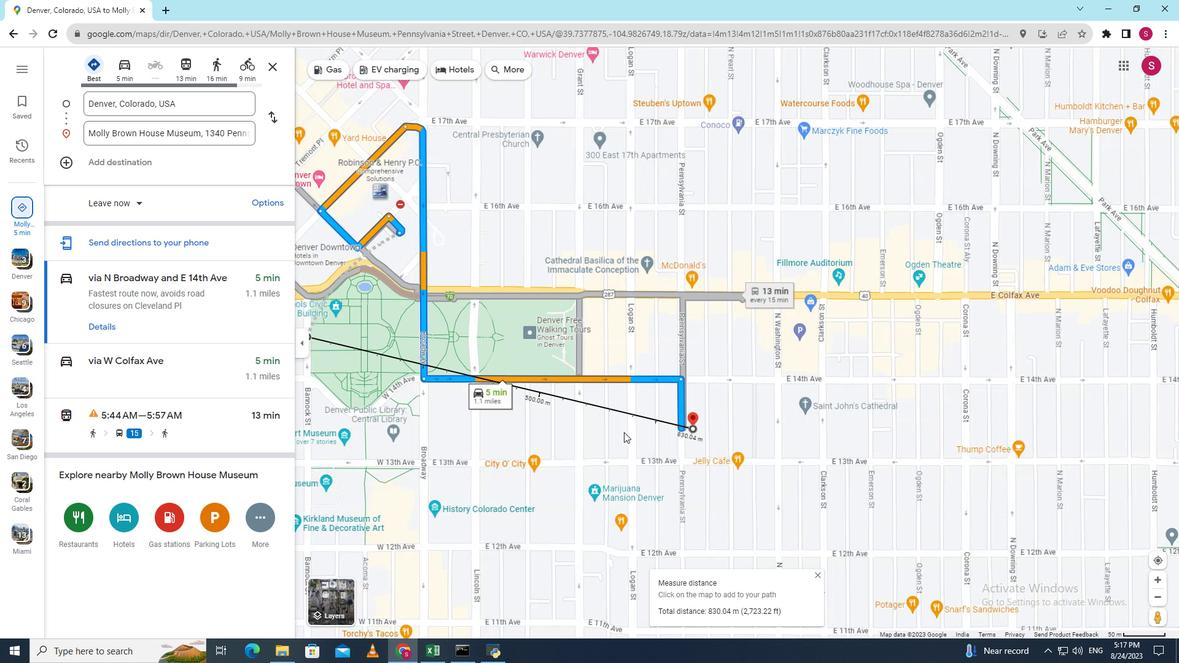 
Action: Mouse moved to (659, 611)
Screenshot: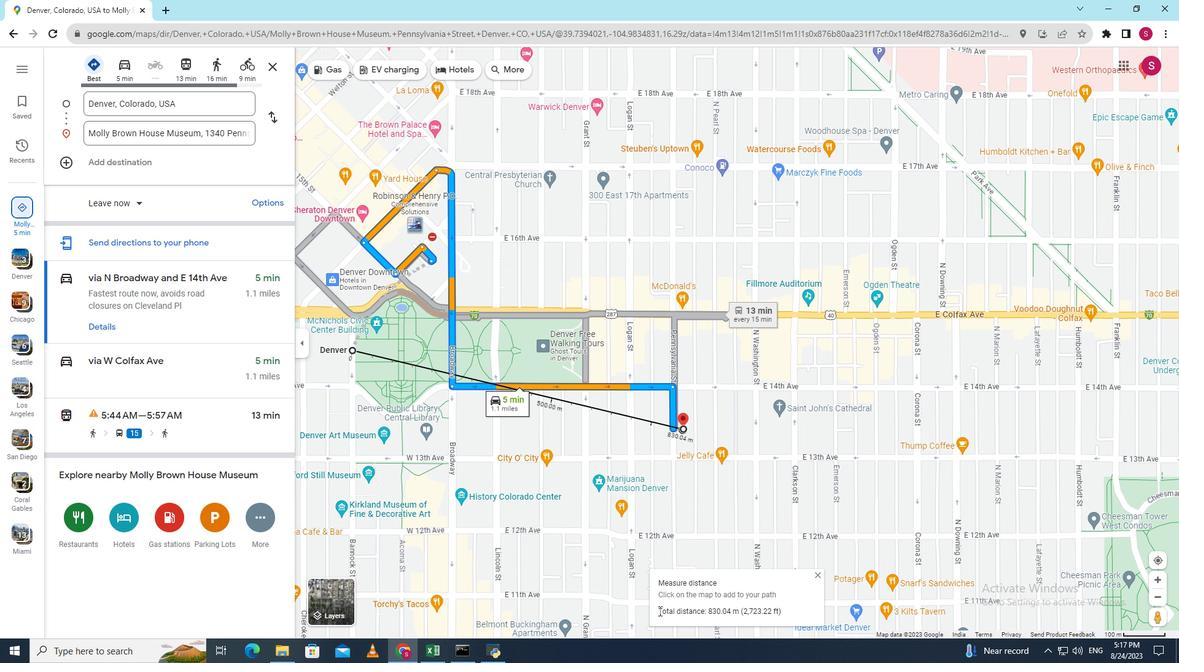 
Action: Mouse pressed left at (659, 611)
Screenshot: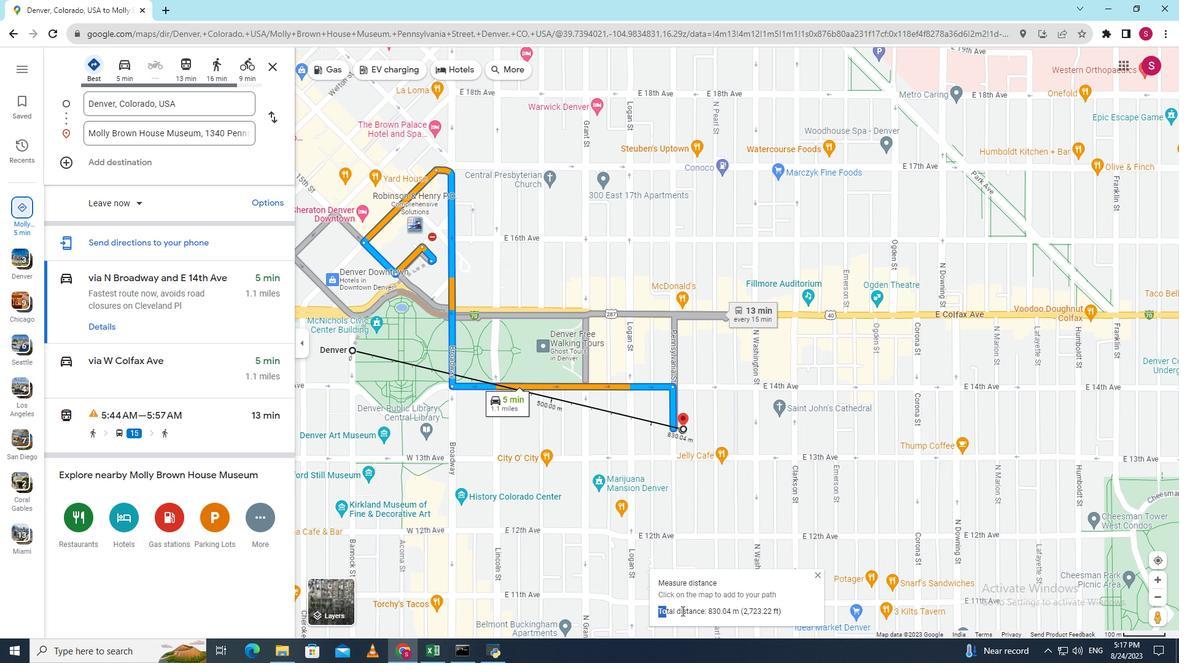 
Action: Mouse moved to (803, 613)
Screenshot: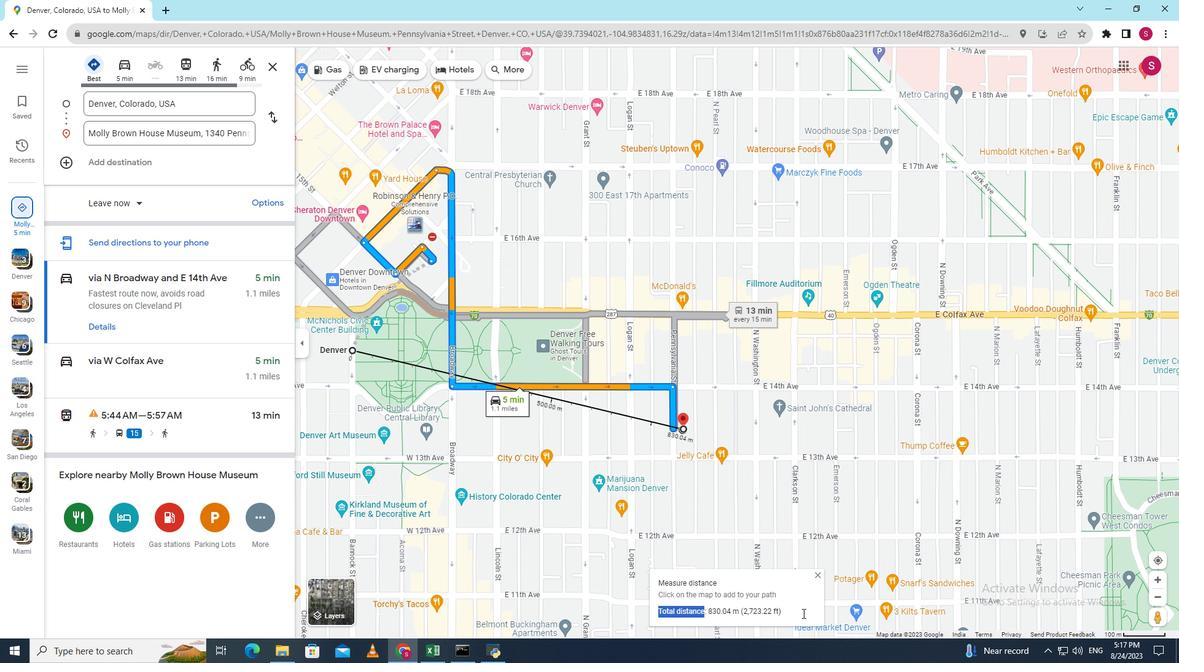 
